 Task: Select the current location as Blue Ridge Parkway, North Carolina, United States . Now zoom - , and verify the location . Hide zoom slider
Action: Key pressed <Key.shift_r>Blue<Key.space><Key.shift_r>Ride<Key.space><Key.shift>Parkway,<Key.space><Key.shift>North<Key.space><Key.shift_r>Carolina,<Key.space><Key.shift>United<Key.space><Key.shift_r>States<Key.enter>
Screenshot: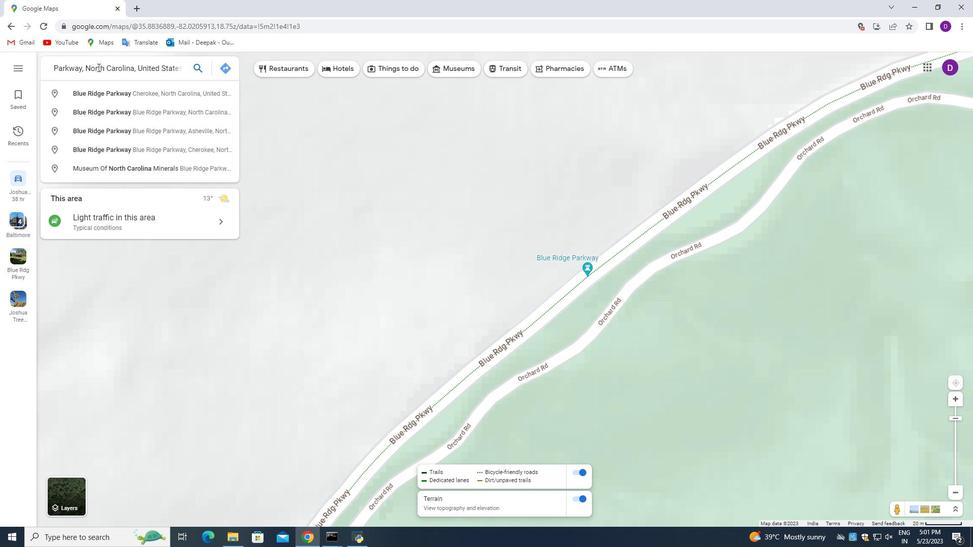 
Action: Mouse moved to (554, 292)
Screenshot: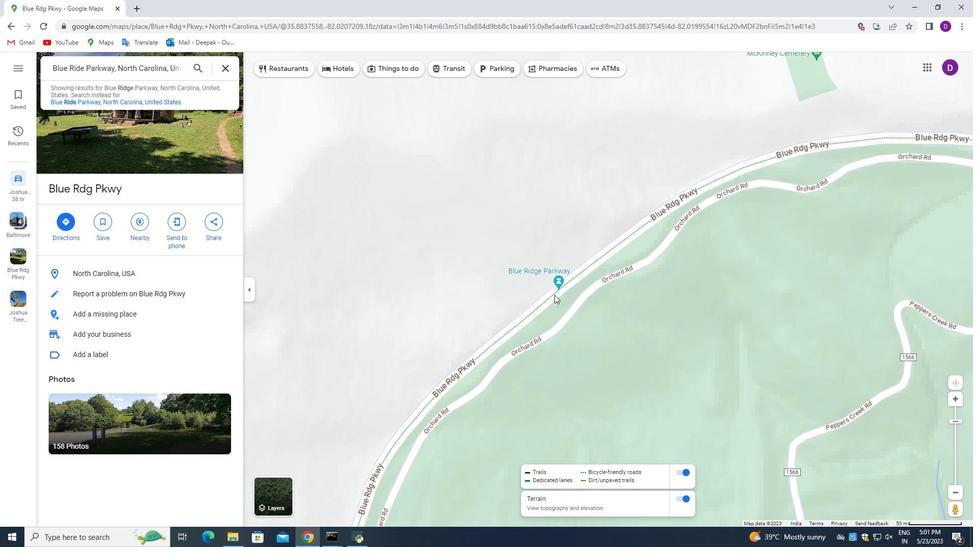 
Action: Mouse scrolled (554, 293) with delta (0, 0)
Screenshot: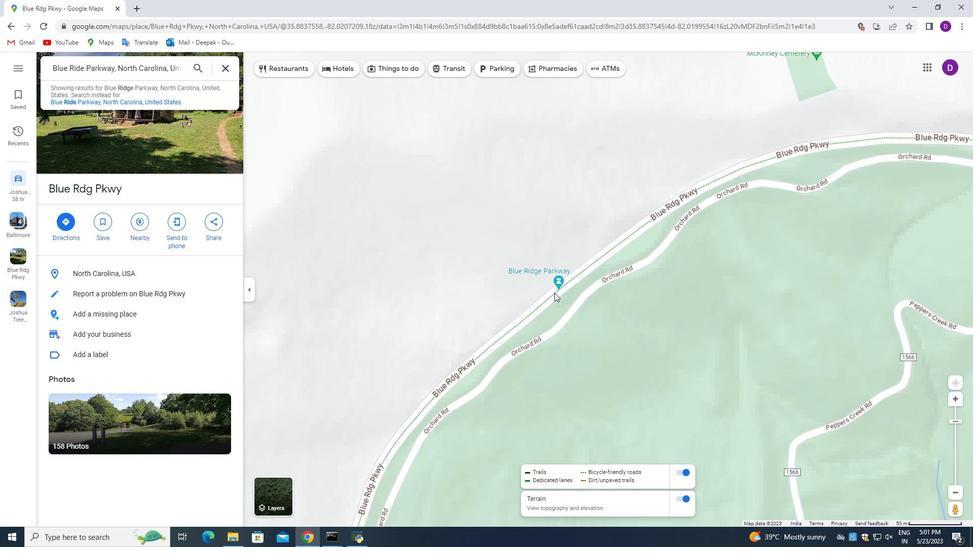 
Action: Mouse scrolled (554, 293) with delta (0, 0)
Screenshot: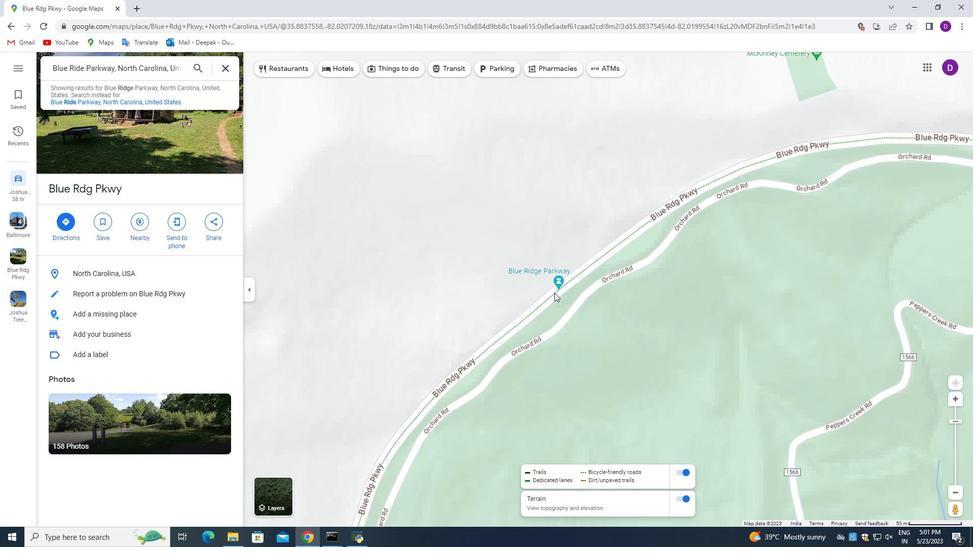 
Action: Mouse moved to (560, 293)
Screenshot: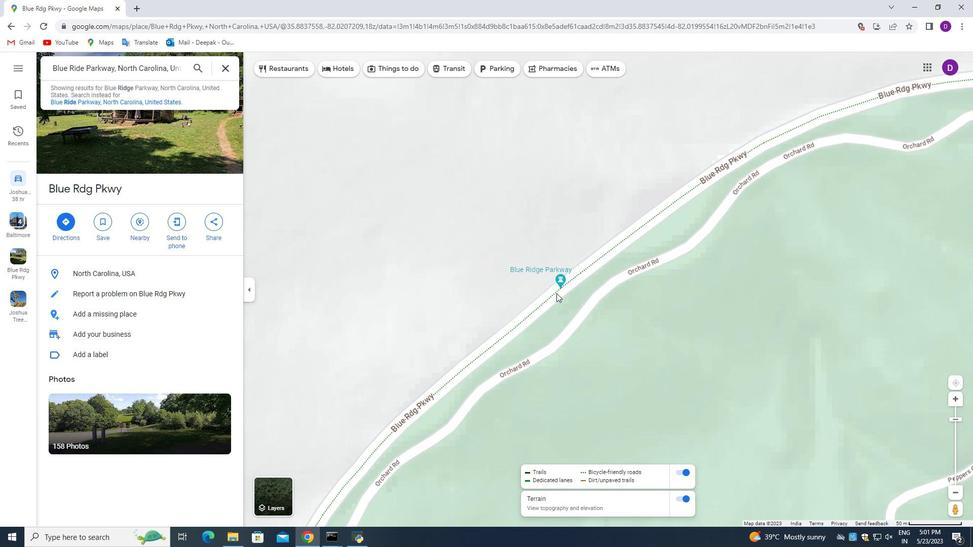 
Action: Mouse scrolled (560, 293) with delta (0, 0)
Screenshot: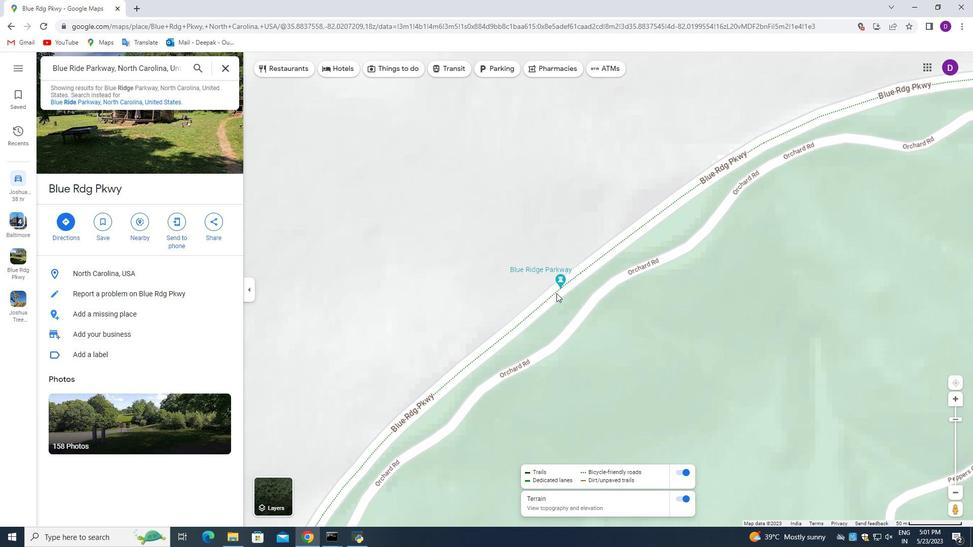 
Action: Mouse scrolled (560, 293) with delta (0, 0)
Screenshot: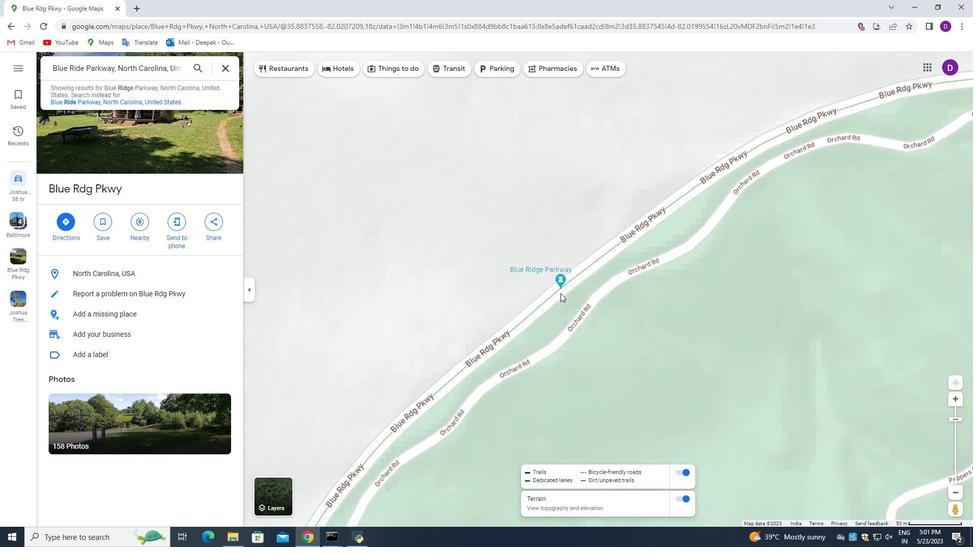
Action: Mouse scrolled (560, 293) with delta (0, 0)
Screenshot: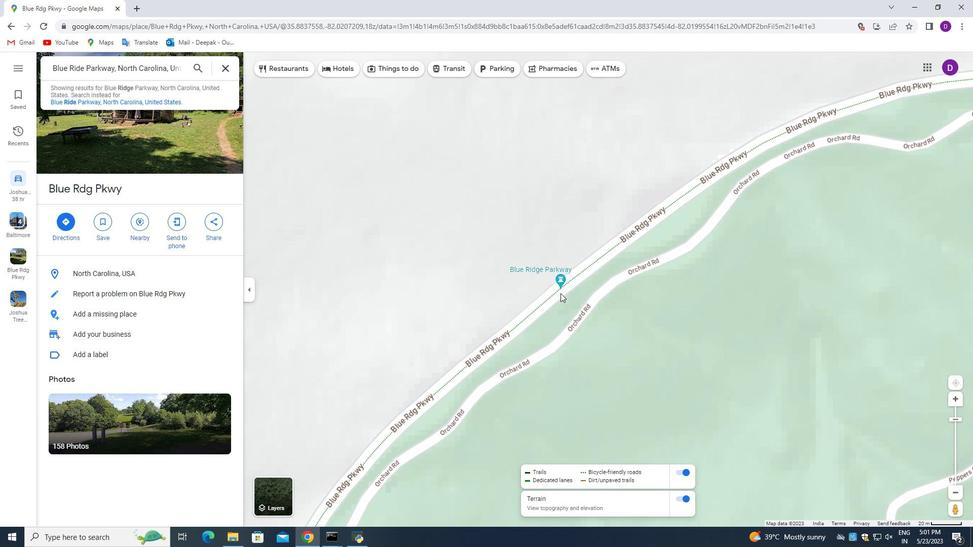 
Action: Mouse moved to (561, 293)
Screenshot: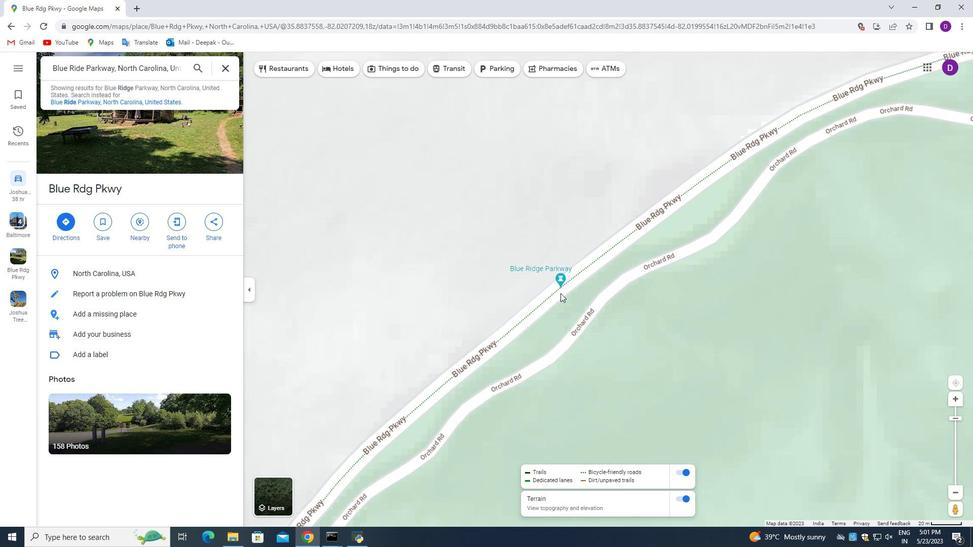 
Action: Mouse scrolled (561, 293) with delta (0, 0)
Screenshot: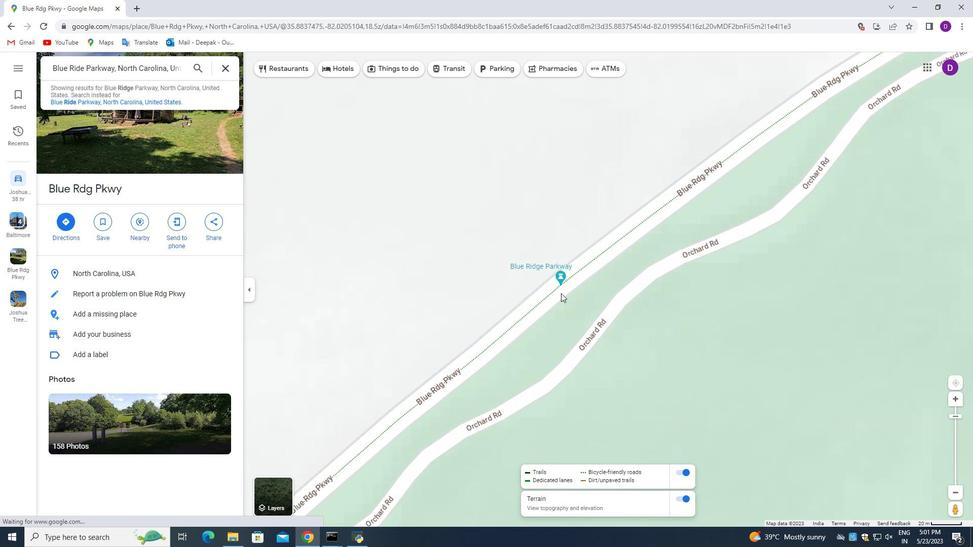 
Action: Mouse scrolled (561, 293) with delta (0, 0)
Screenshot: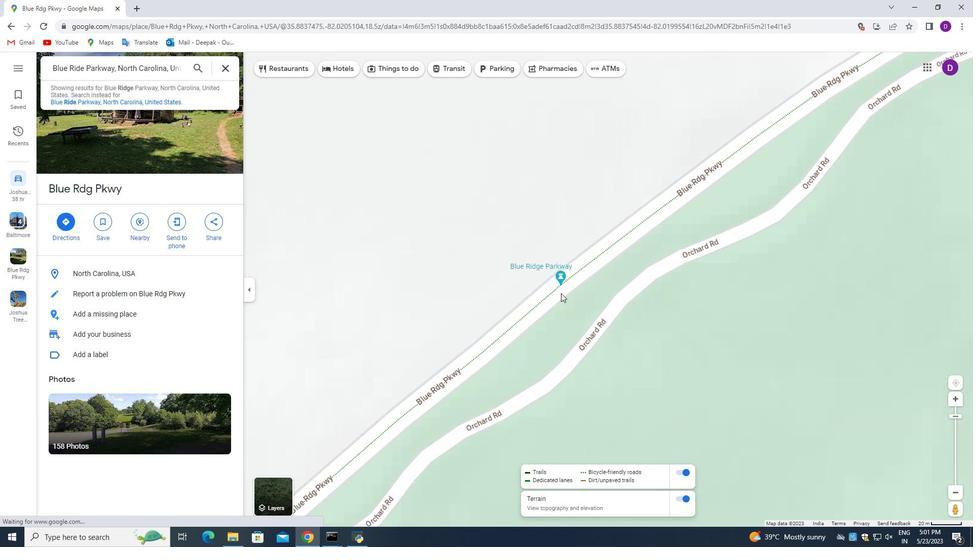 
Action: Mouse scrolled (561, 293) with delta (0, 0)
Screenshot: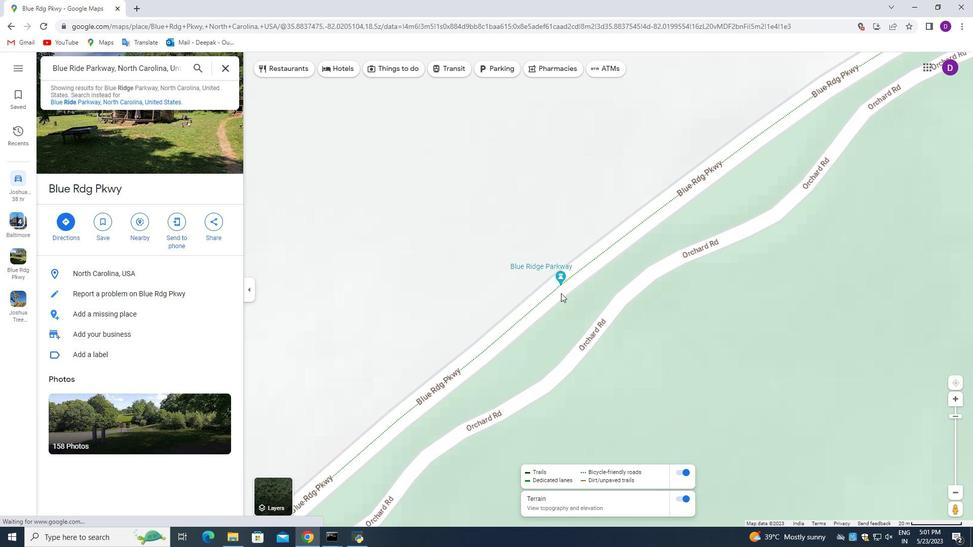 
Action: Mouse scrolled (561, 293) with delta (0, 0)
Screenshot: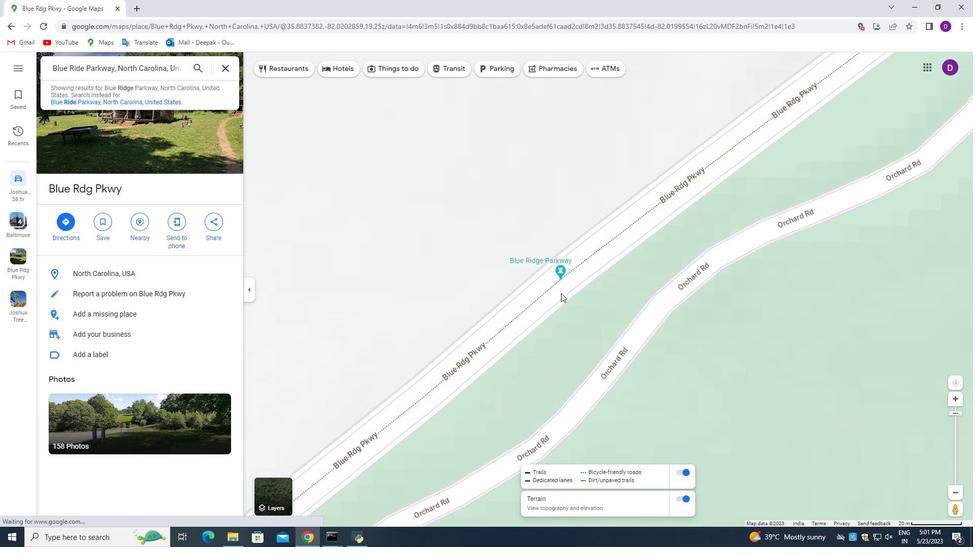 
Action: Mouse scrolled (561, 293) with delta (0, 0)
Screenshot: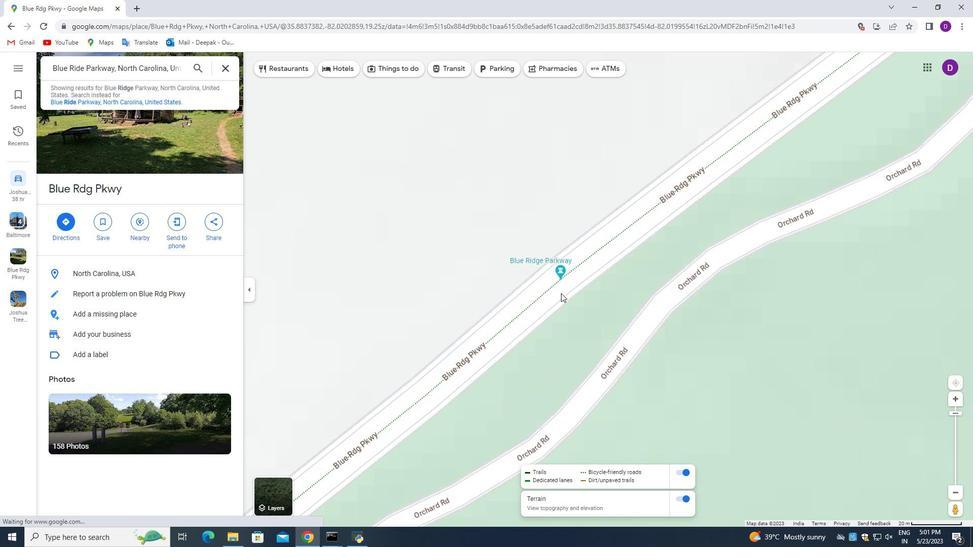 
Action: Mouse moved to (563, 277)
Screenshot: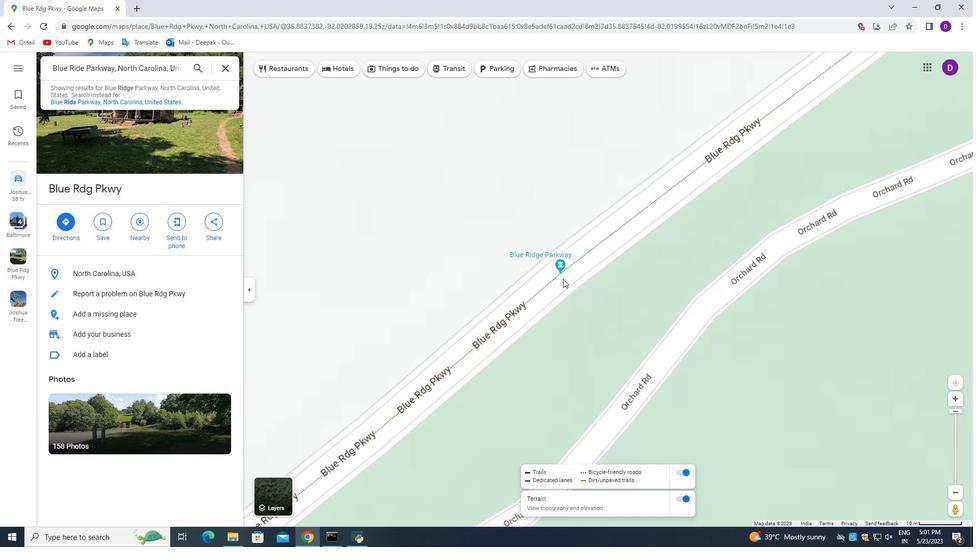 
Action: Mouse scrolled (563, 277) with delta (0, 0)
Screenshot: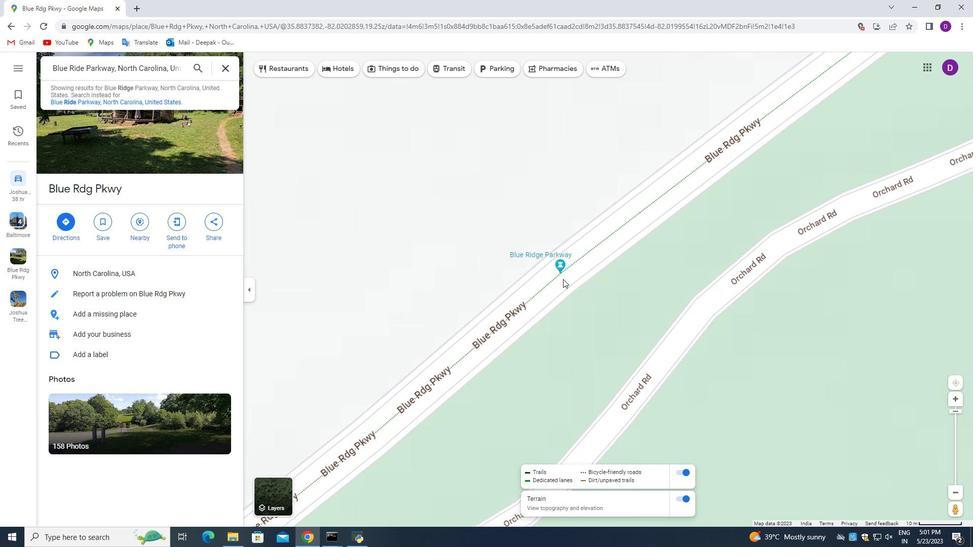
Action: Mouse moved to (563, 276)
Screenshot: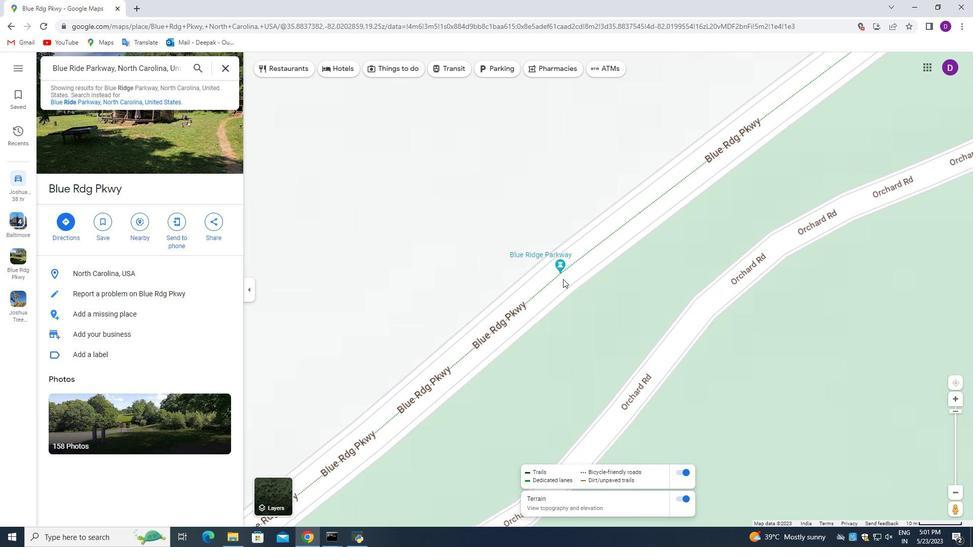 
Action: Mouse scrolled (563, 276) with delta (0, 0)
Screenshot: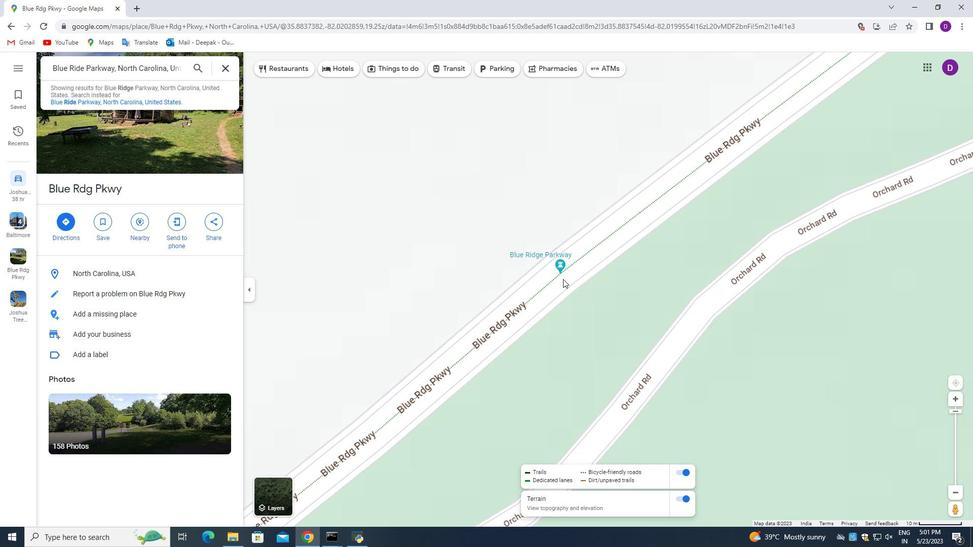 
Action: Mouse scrolled (563, 276) with delta (0, 0)
Screenshot: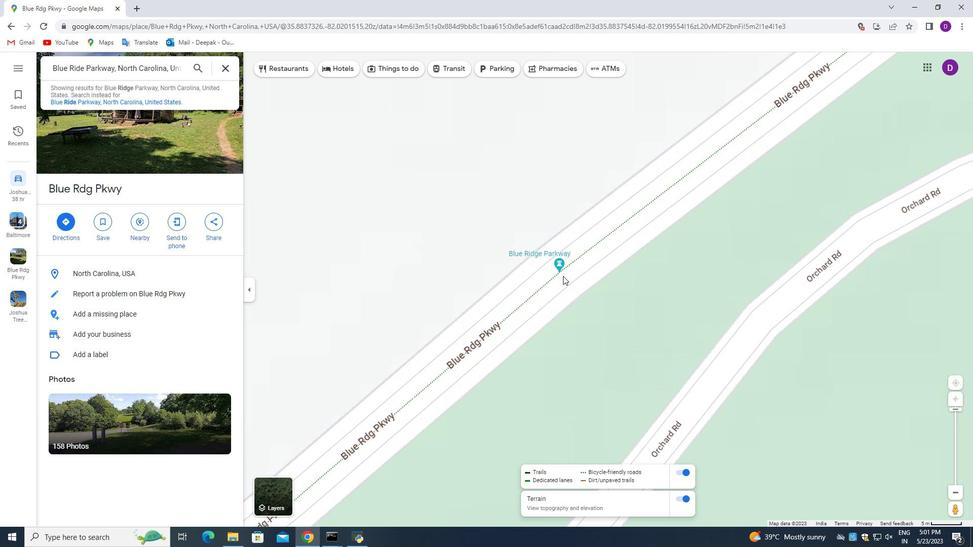 
Action: Mouse scrolled (563, 276) with delta (0, 0)
Screenshot: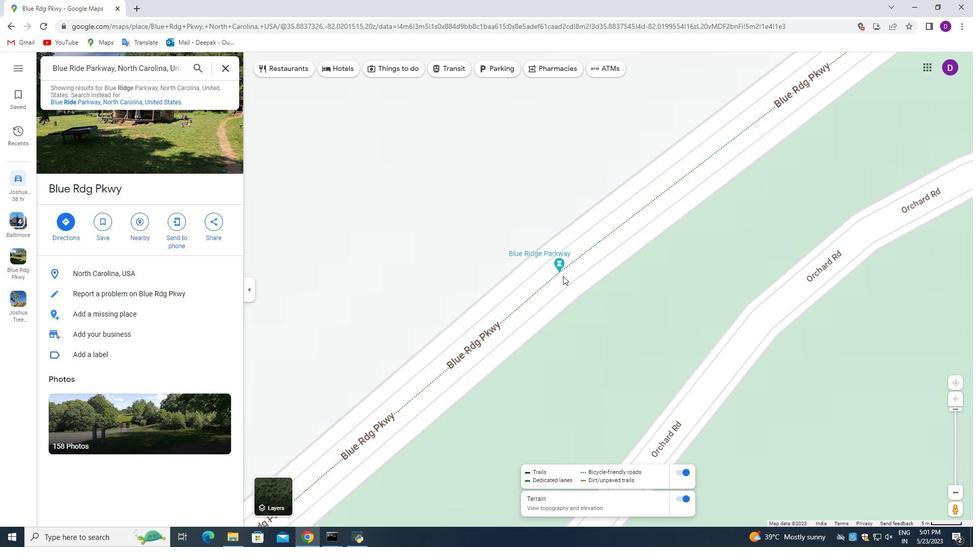 
Action: Mouse scrolled (563, 276) with delta (0, 0)
Screenshot: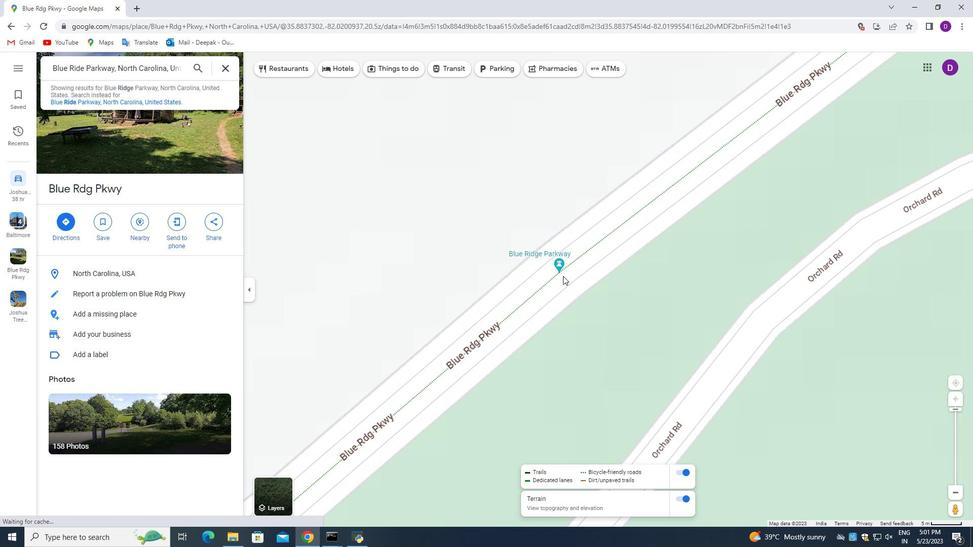 
Action: Mouse scrolled (563, 276) with delta (0, 0)
Screenshot: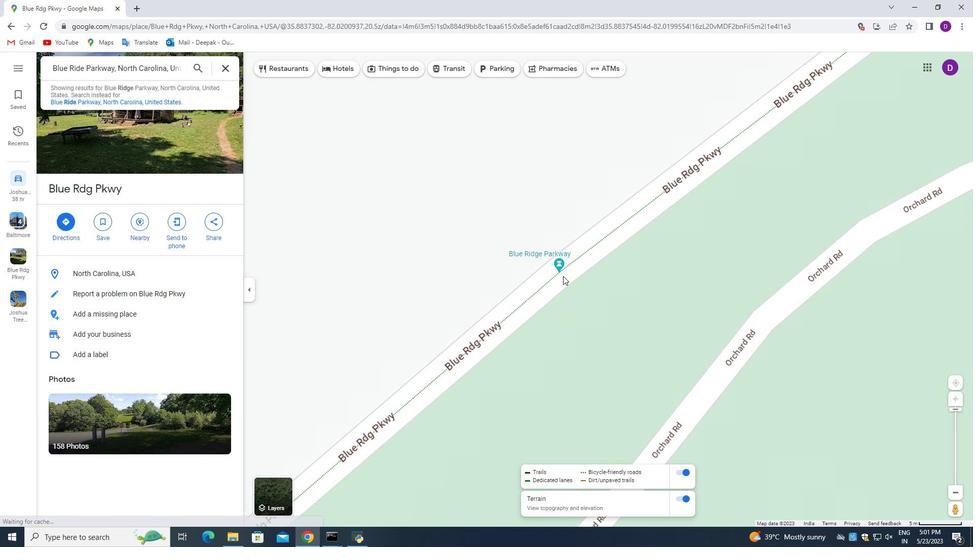 
Action: Mouse scrolled (563, 276) with delta (0, 0)
Screenshot: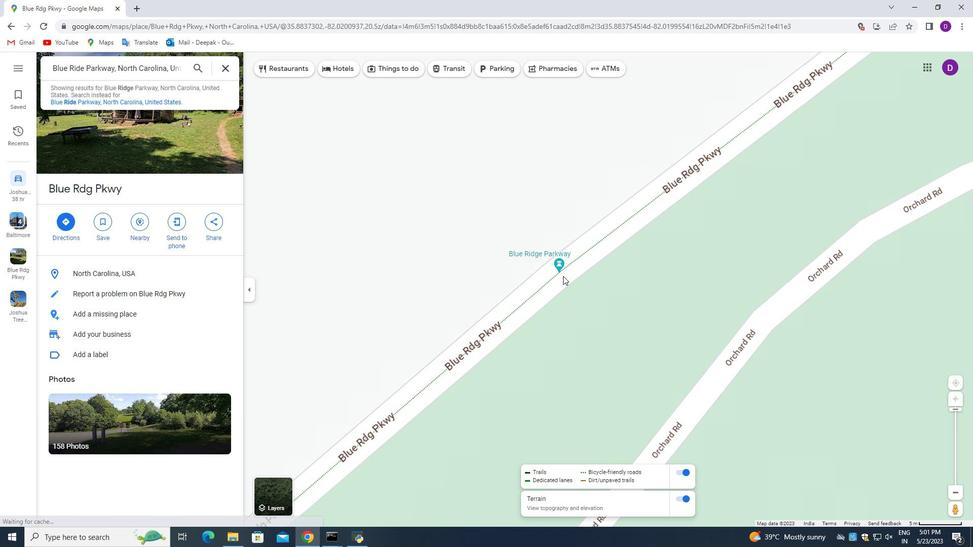 
Action: Mouse scrolled (563, 276) with delta (0, 0)
Screenshot: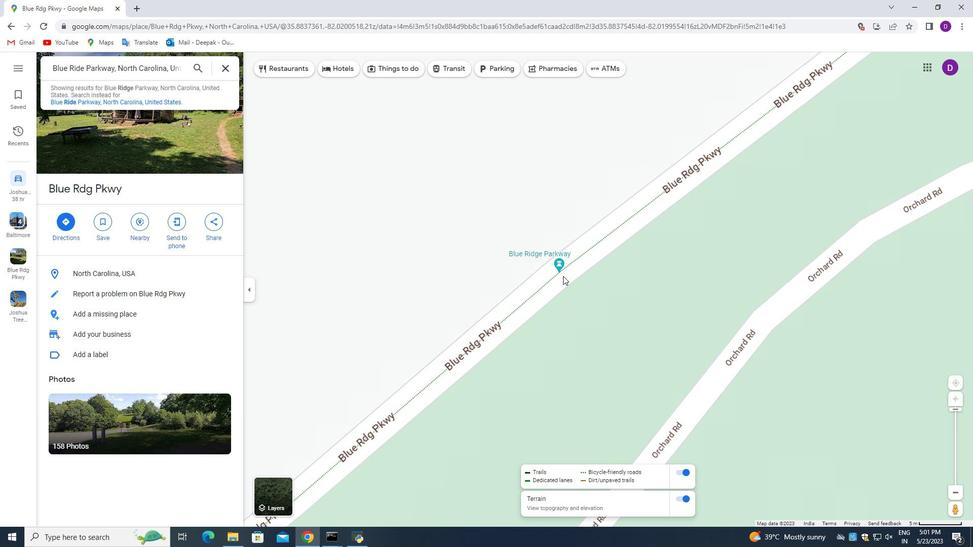 
Action: Mouse scrolled (563, 276) with delta (0, 0)
Screenshot: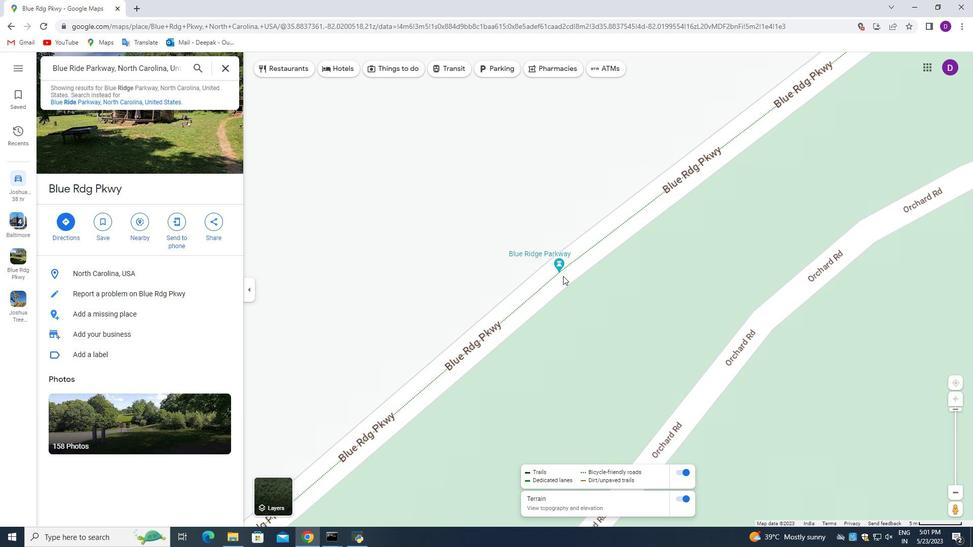 
Action: Mouse scrolled (563, 276) with delta (0, 0)
Screenshot: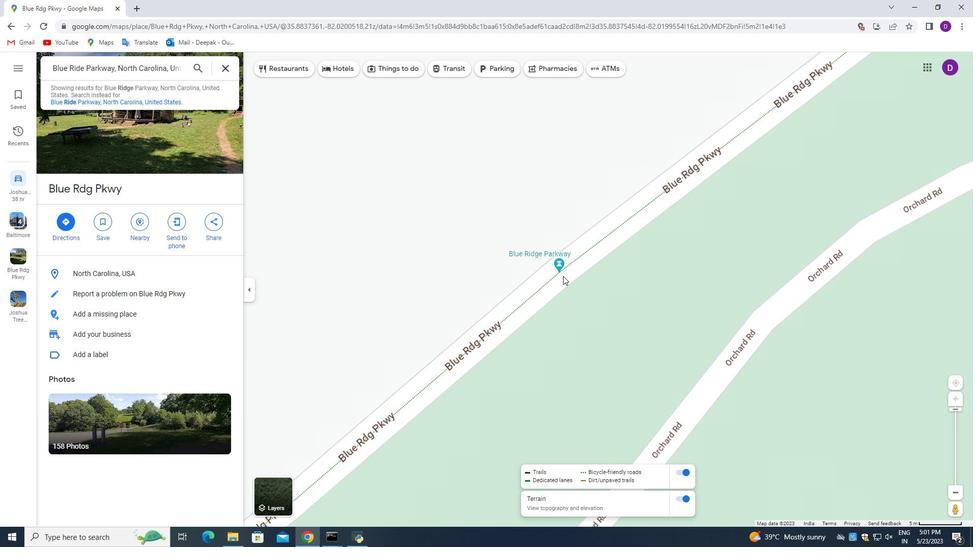 
Action: Mouse scrolled (563, 276) with delta (0, 0)
Screenshot: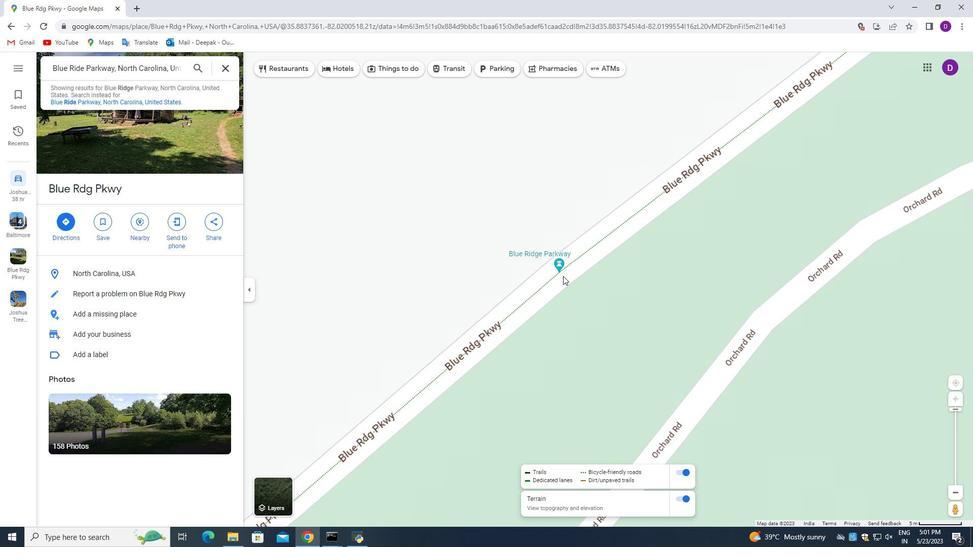 
Action: Mouse scrolled (563, 276) with delta (0, 0)
Screenshot: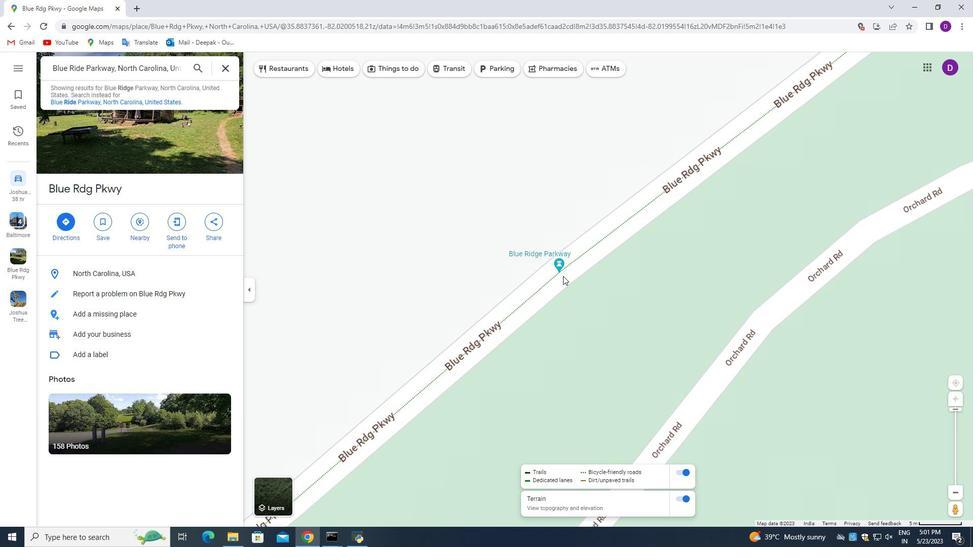
Action: Mouse moved to (563, 269)
Screenshot: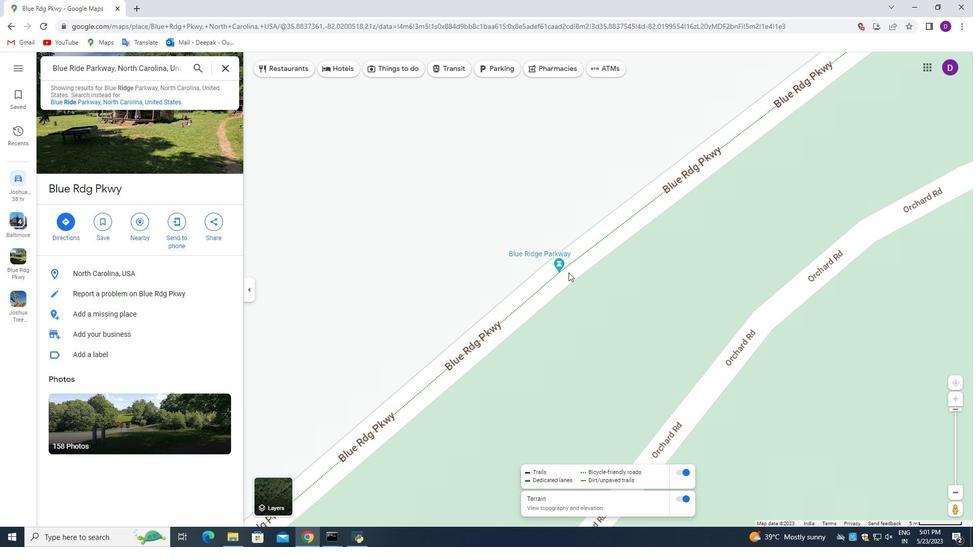 
Action: Mouse scrolled (563, 269) with delta (0, 0)
Screenshot: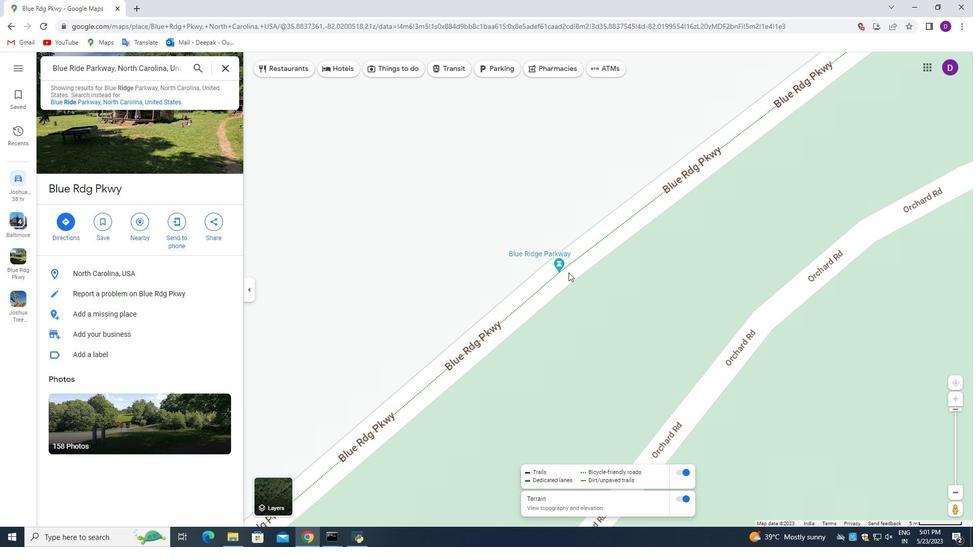 
Action: Mouse scrolled (563, 269) with delta (0, 0)
Screenshot: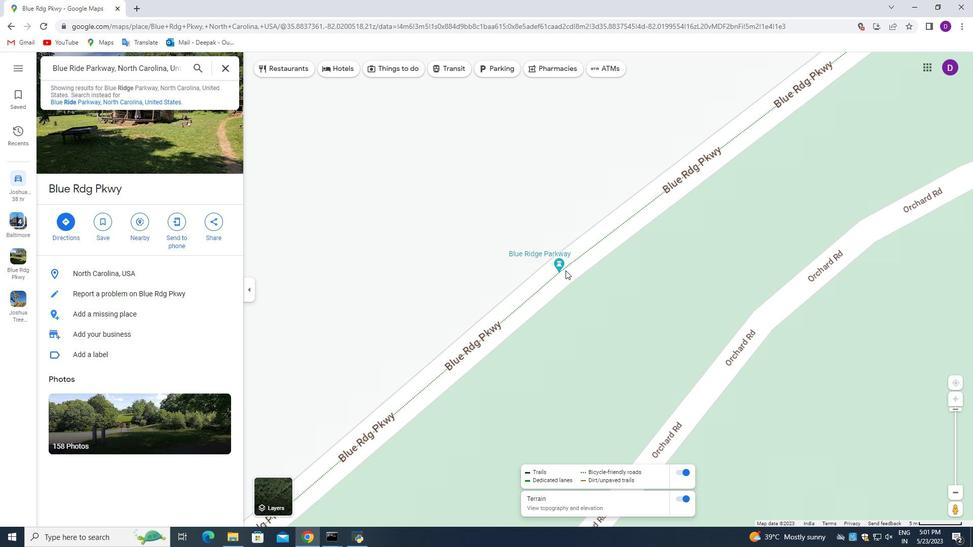 
Action: Mouse scrolled (563, 269) with delta (0, 0)
Screenshot: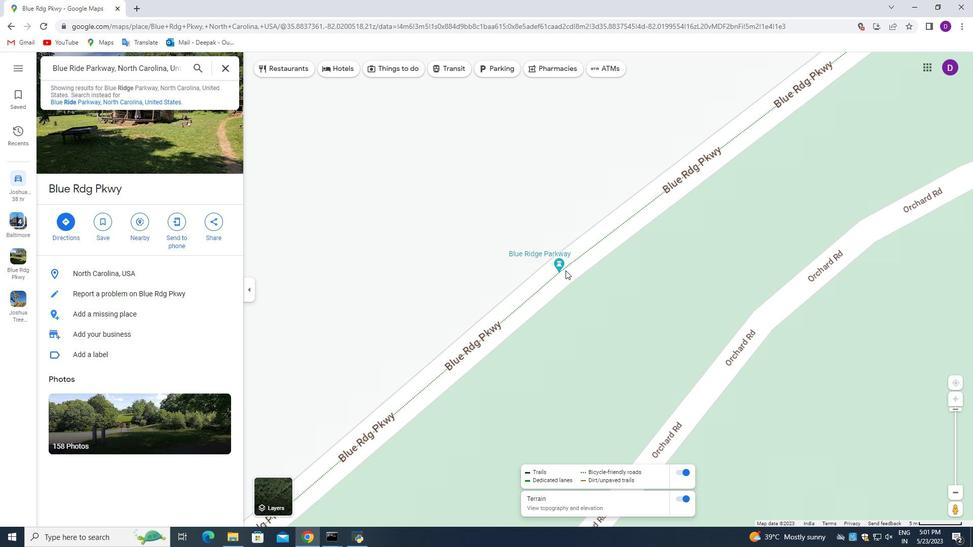 
Action: Mouse scrolled (563, 269) with delta (0, 0)
Screenshot: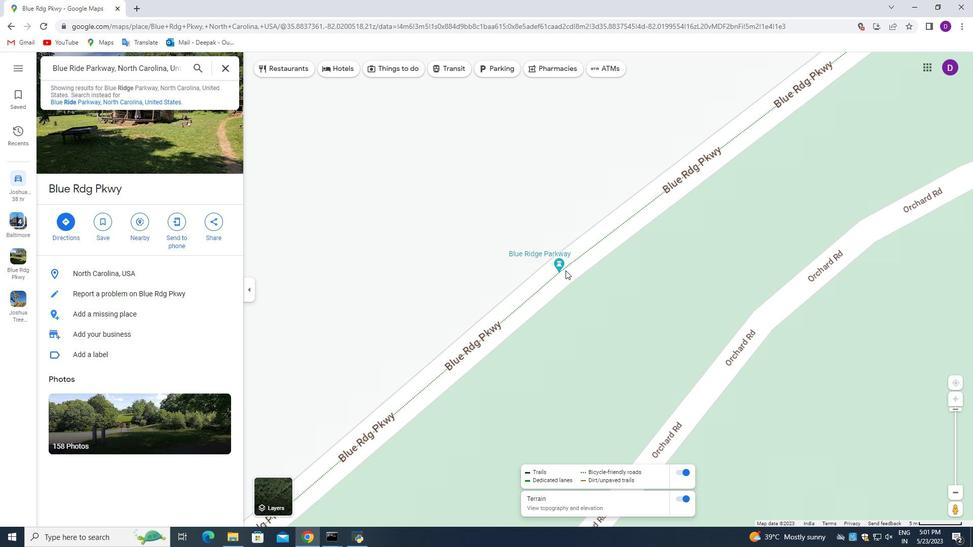 
Action: Mouse scrolled (563, 269) with delta (0, 0)
Screenshot: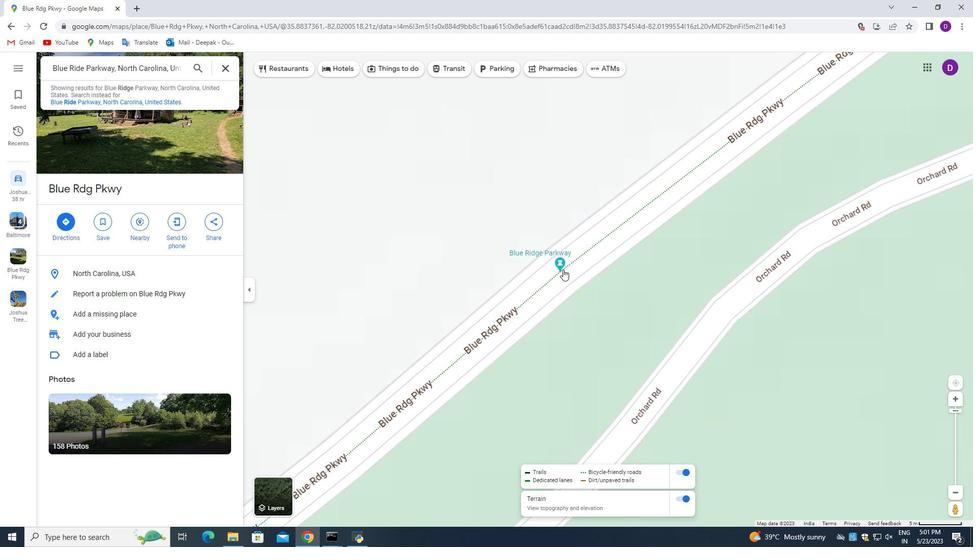 
Action: Mouse scrolled (563, 269) with delta (0, 0)
Screenshot: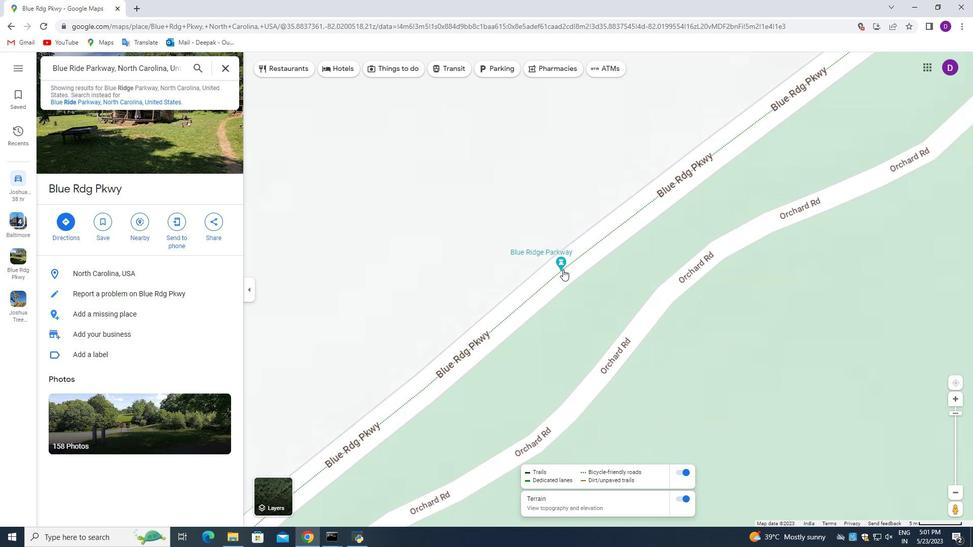 
Action: Mouse scrolled (563, 269) with delta (0, 0)
Screenshot: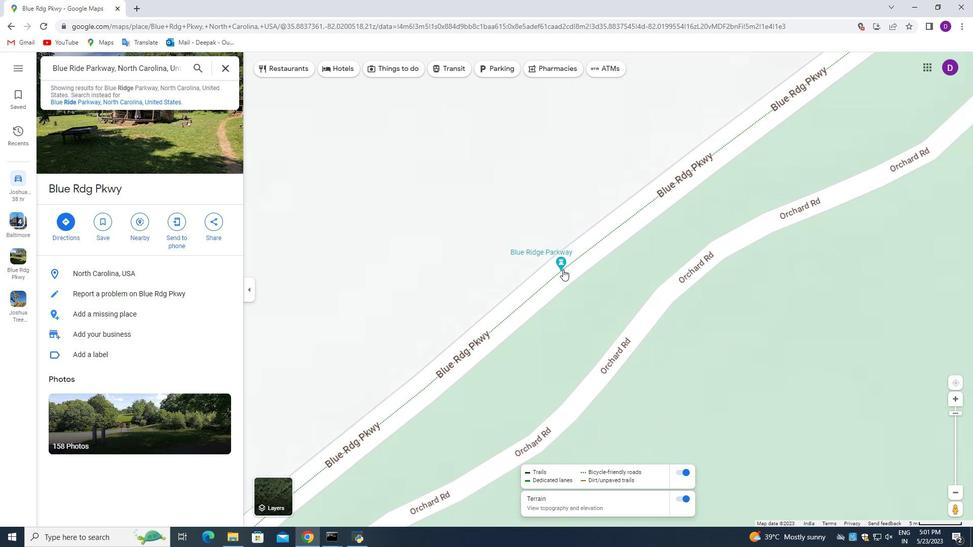 
Action: Mouse scrolled (563, 269) with delta (0, 0)
Screenshot: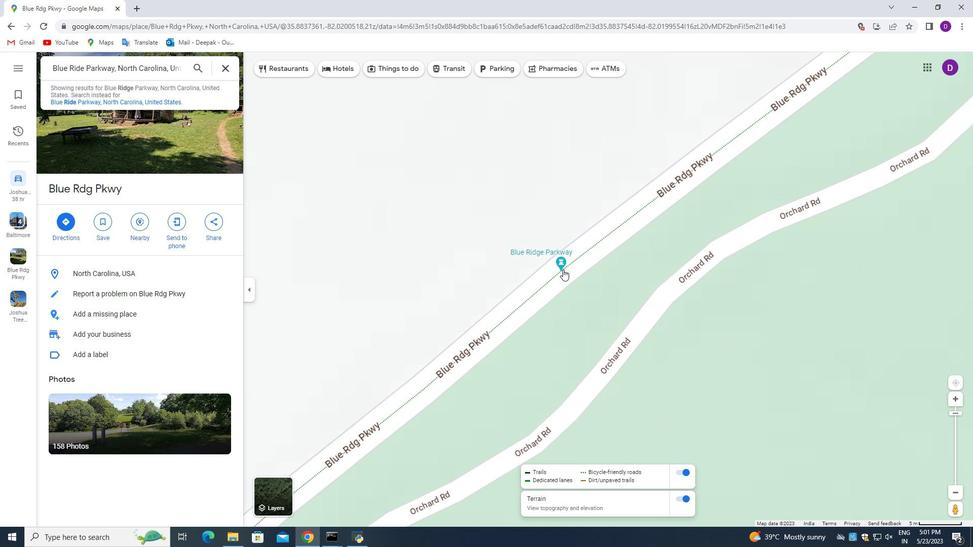 
Action: Mouse scrolled (563, 269) with delta (0, 0)
Screenshot: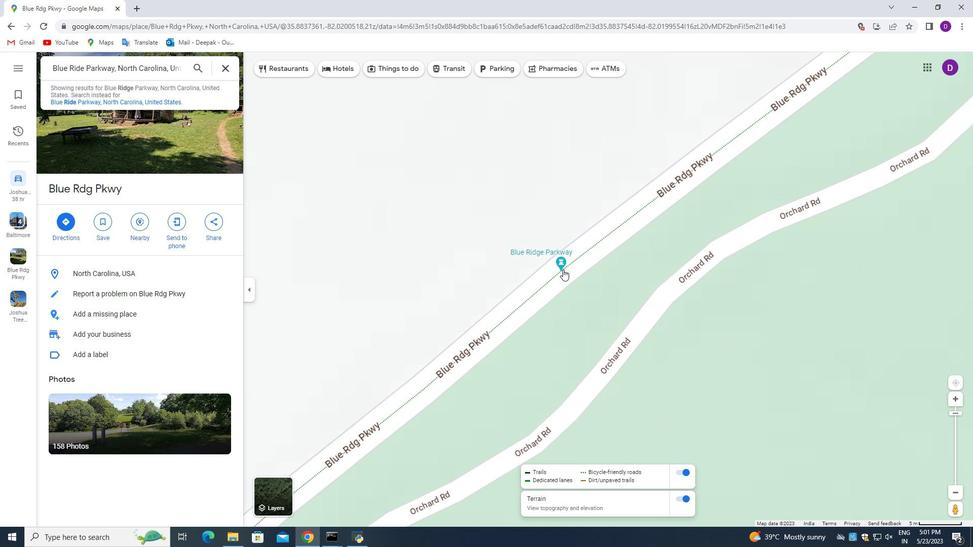 
Action: Mouse scrolled (563, 269) with delta (0, 0)
Screenshot: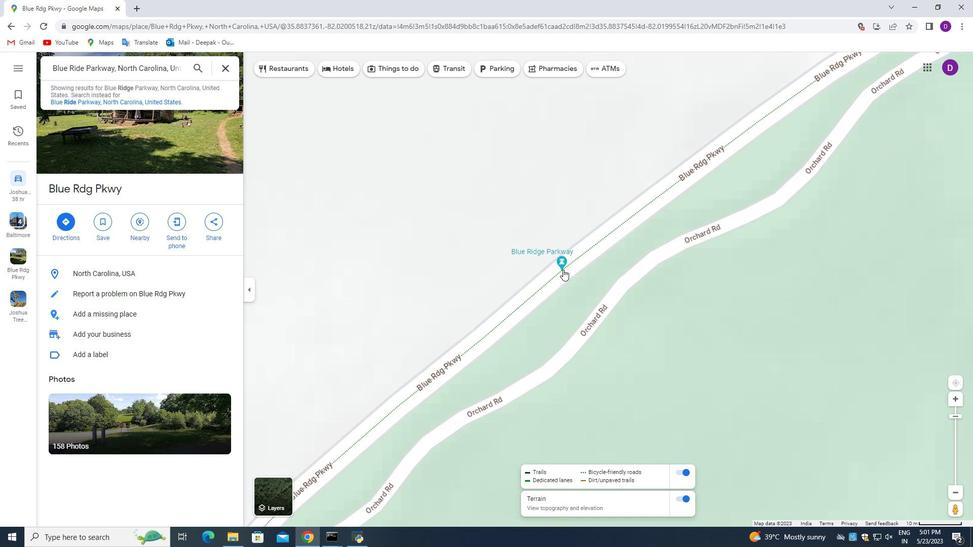 
Action: Mouse scrolled (563, 269) with delta (0, 0)
Screenshot: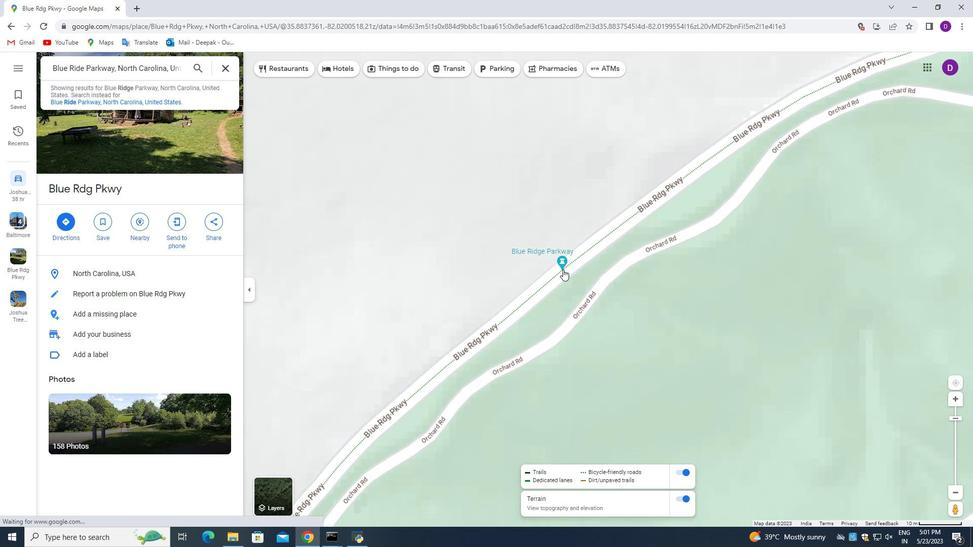 
Action: Mouse scrolled (563, 269) with delta (0, 0)
Screenshot: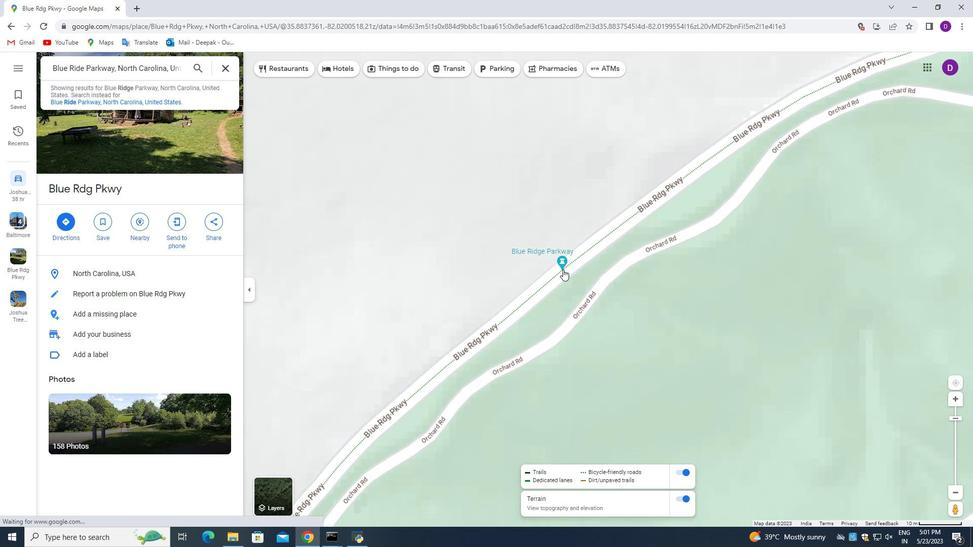 
Action: Mouse scrolled (563, 269) with delta (0, 0)
Screenshot: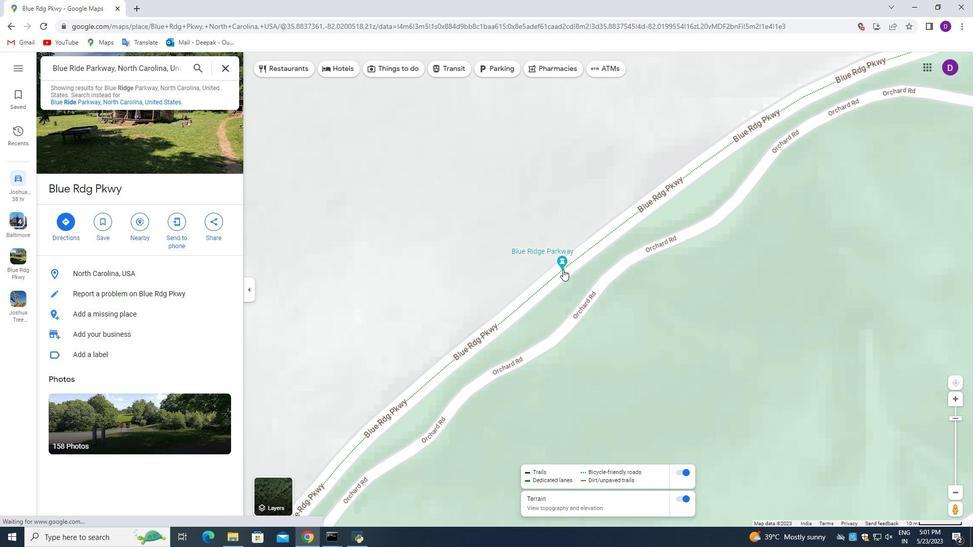 
Action: Mouse moved to (929, 407)
Screenshot: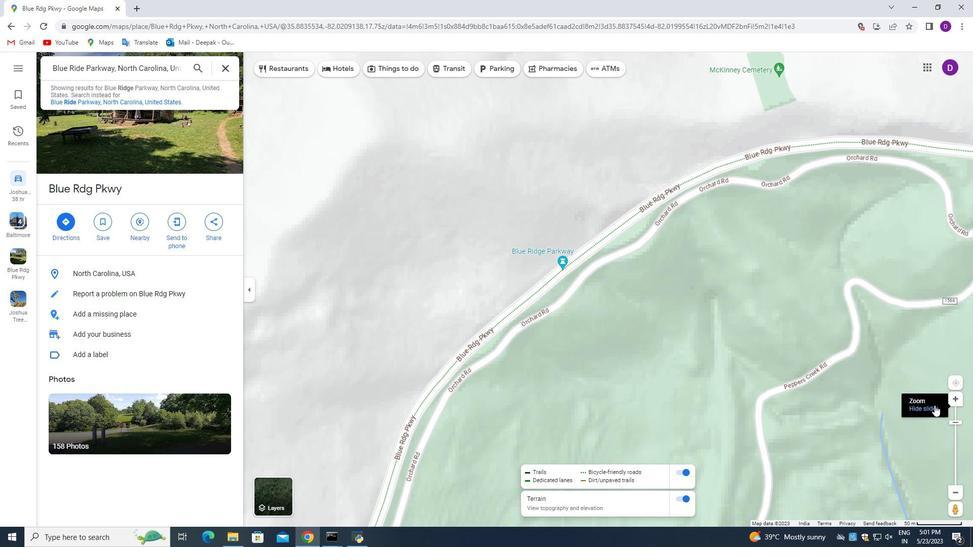 
Action: Mouse pressed left at (929, 407)
Screenshot: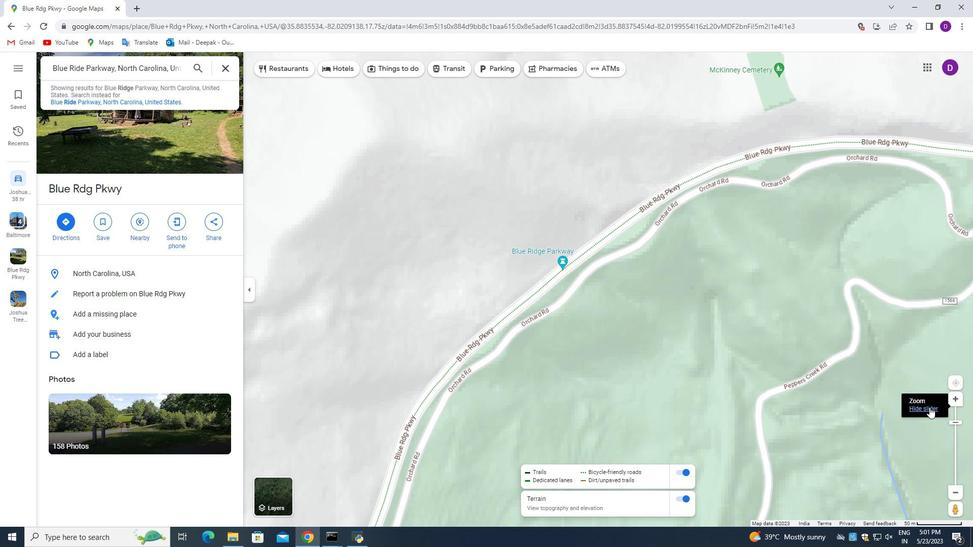 
Action: Mouse moved to (566, 271)
Screenshot: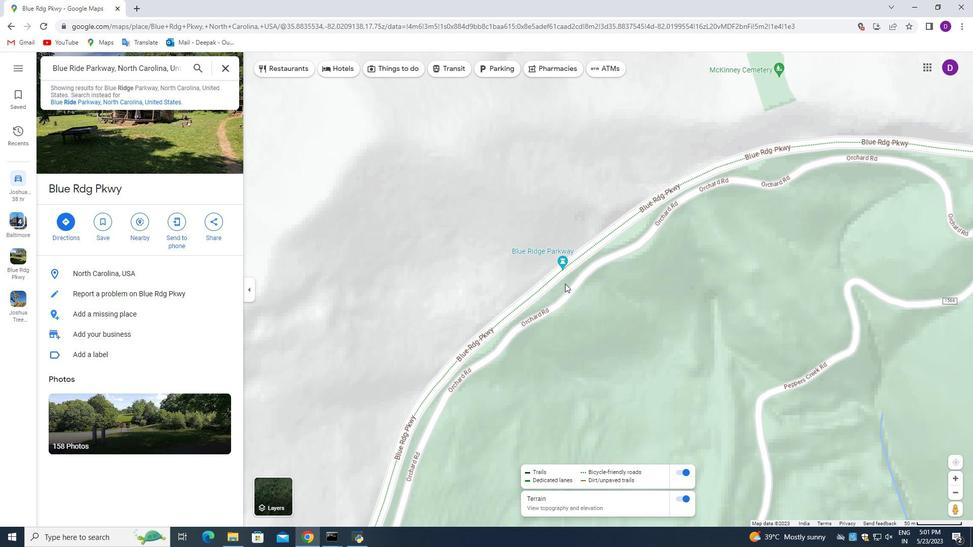 
Action: Mouse scrolled (566, 270) with delta (0, 0)
Screenshot: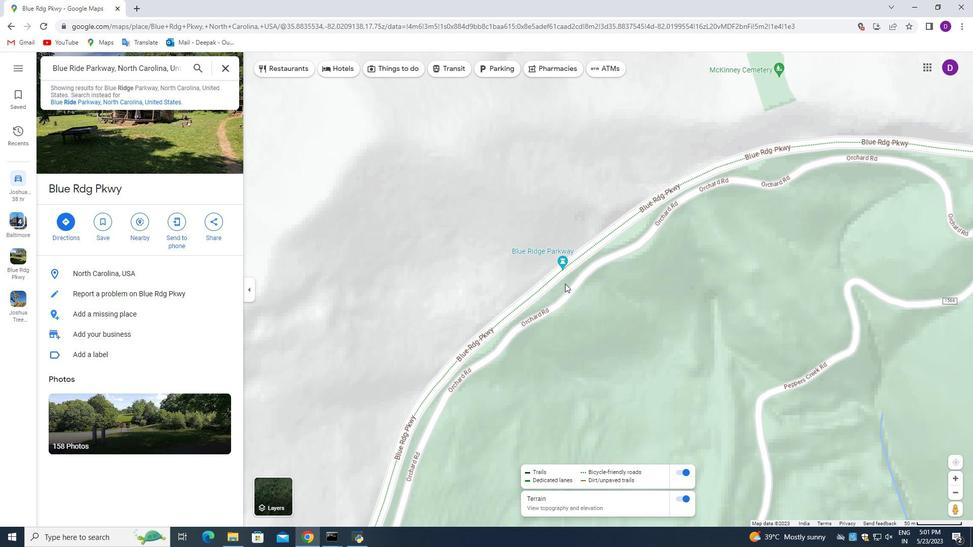 
Action: Mouse scrolled (566, 270) with delta (0, 0)
Screenshot: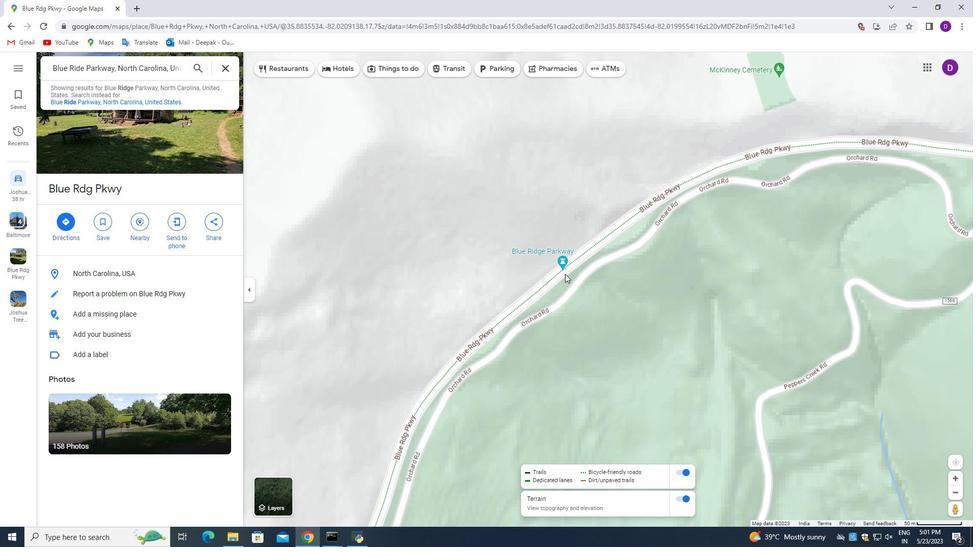 
Action: Mouse scrolled (566, 270) with delta (0, 0)
Screenshot: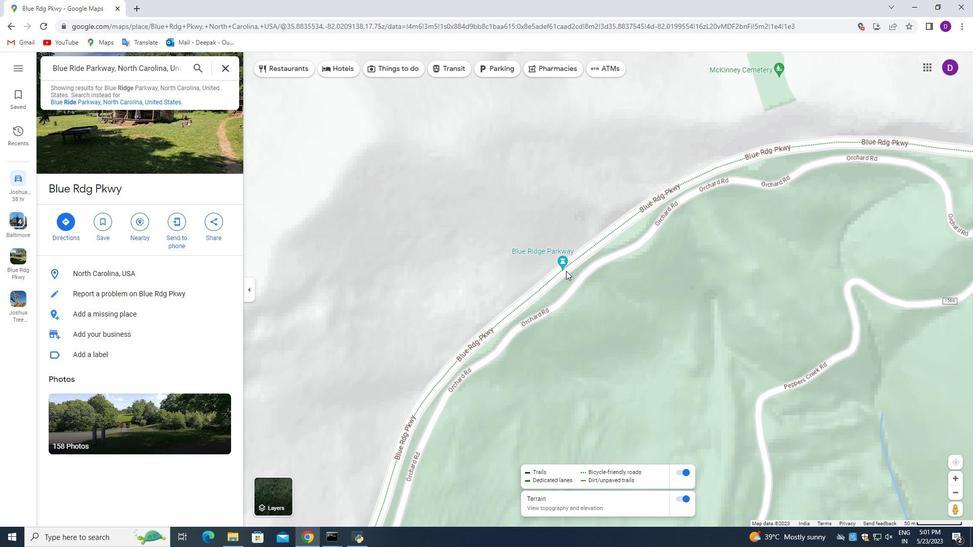 
Action: Mouse moved to (566, 270)
Screenshot: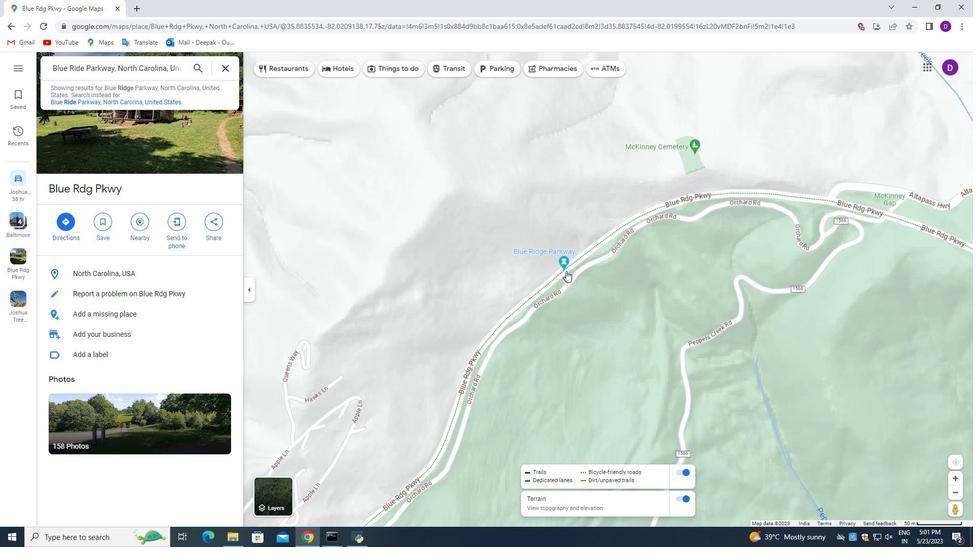 
Action: Mouse scrolled (566, 271) with delta (0, 0)
Screenshot: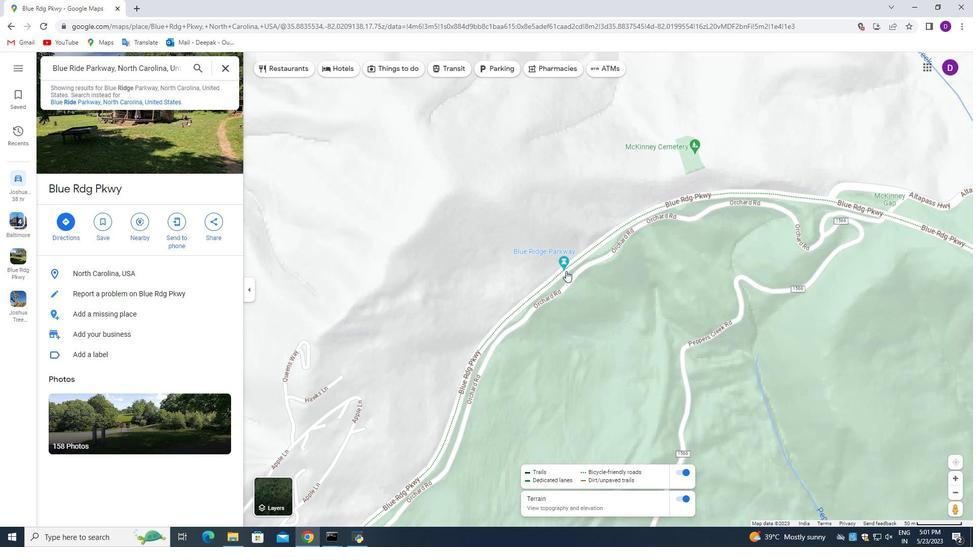 
Action: Mouse scrolled (566, 271) with delta (0, 0)
Screenshot: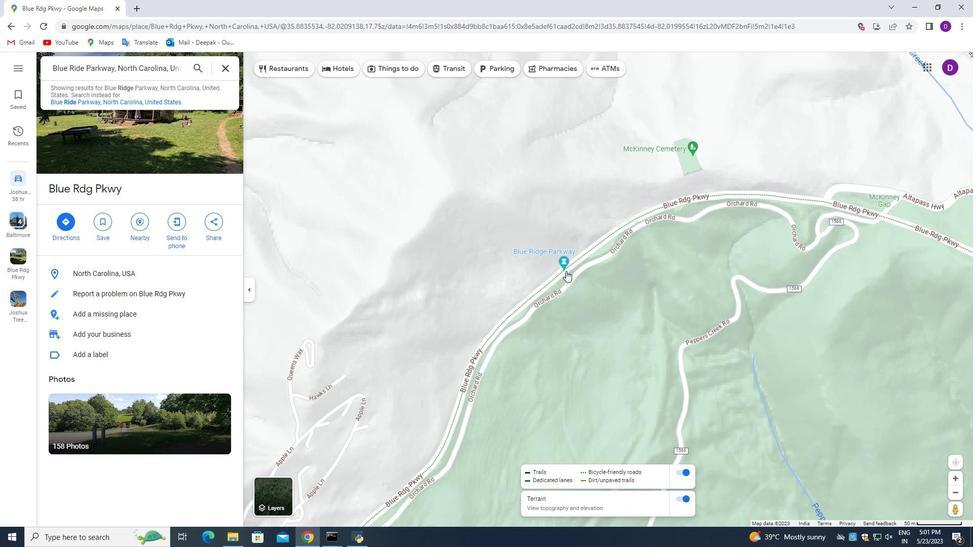 
Action: Mouse scrolled (566, 271) with delta (0, 0)
Screenshot: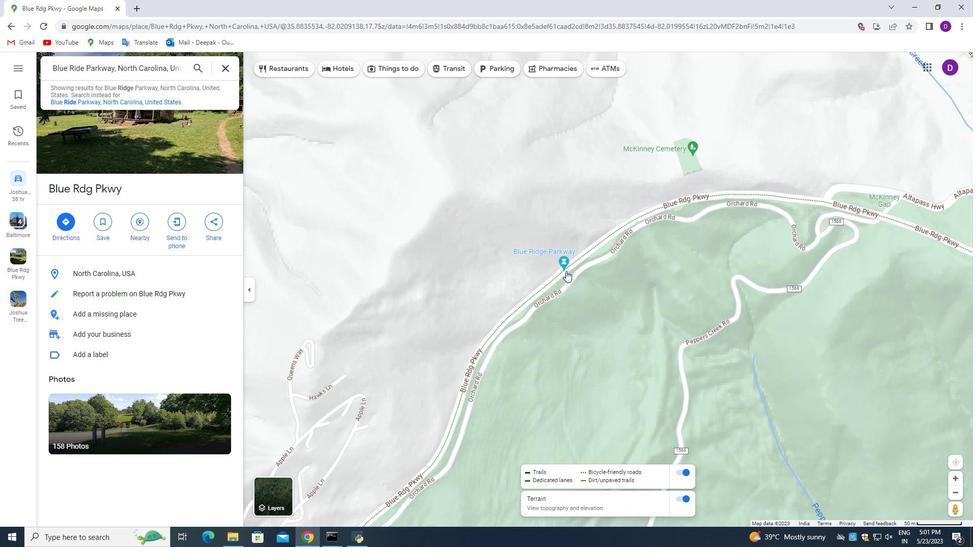 
Action: Mouse moved to (566, 293)
Screenshot: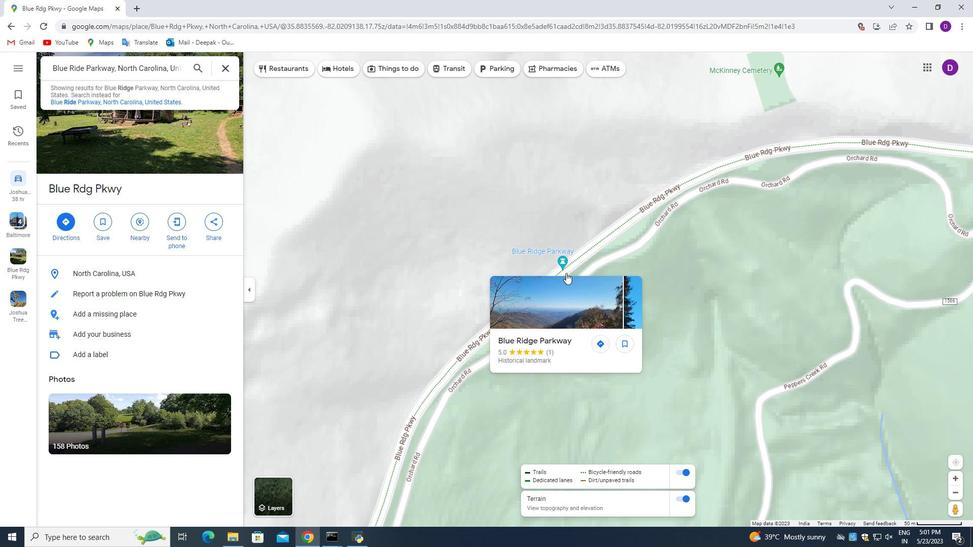 
Action: Mouse pressed left at (566, 293)
Screenshot: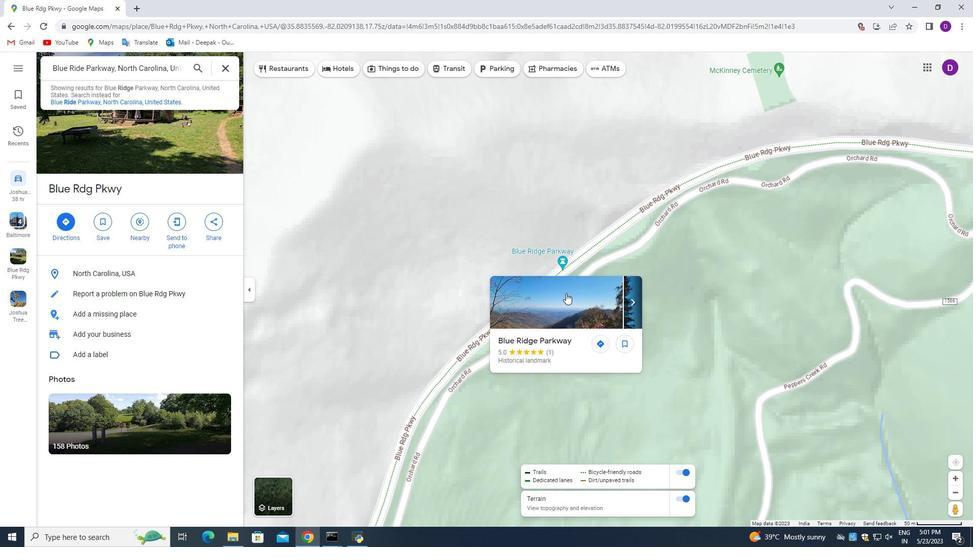 
Action: Mouse moved to (118, 102)
Screenshot: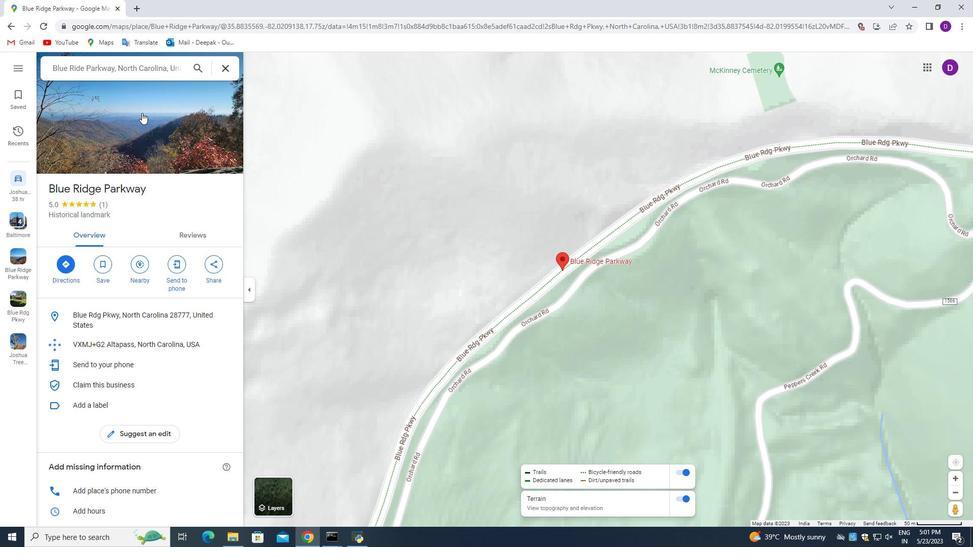 
Action: Mouse pressed left at (118, 102)
Screenshot: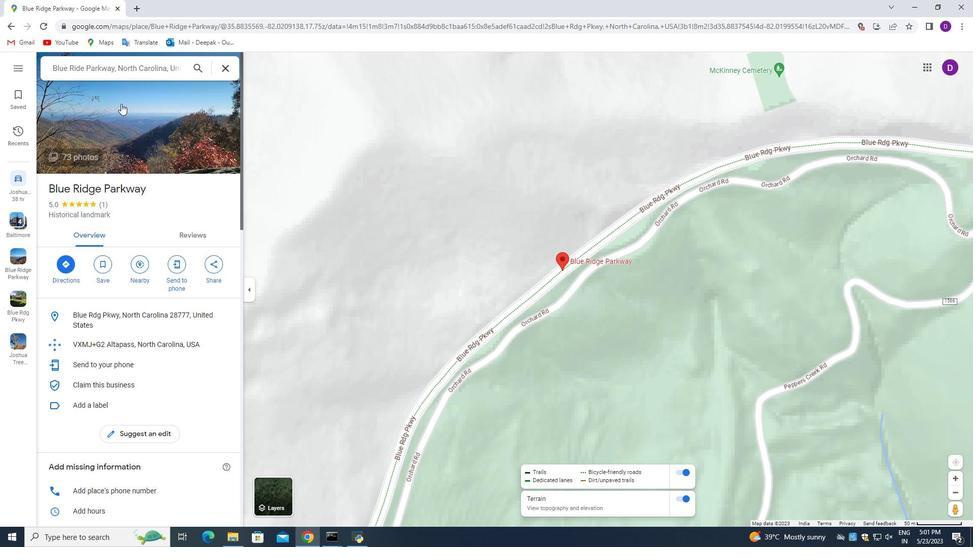 
Action: Mouse moved to (620, 453)
Screenshot: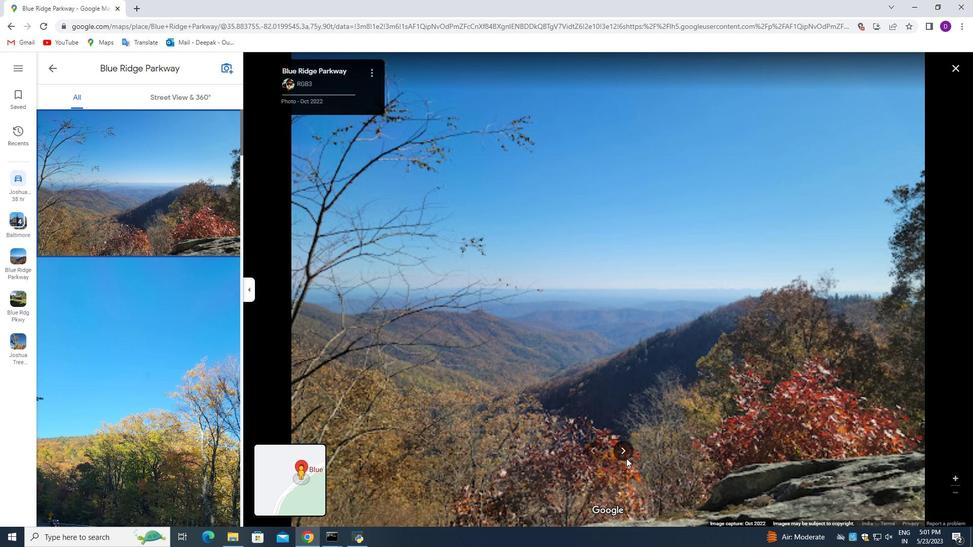 
Action: Mouse pressed left at (620, 453)
Screenshot: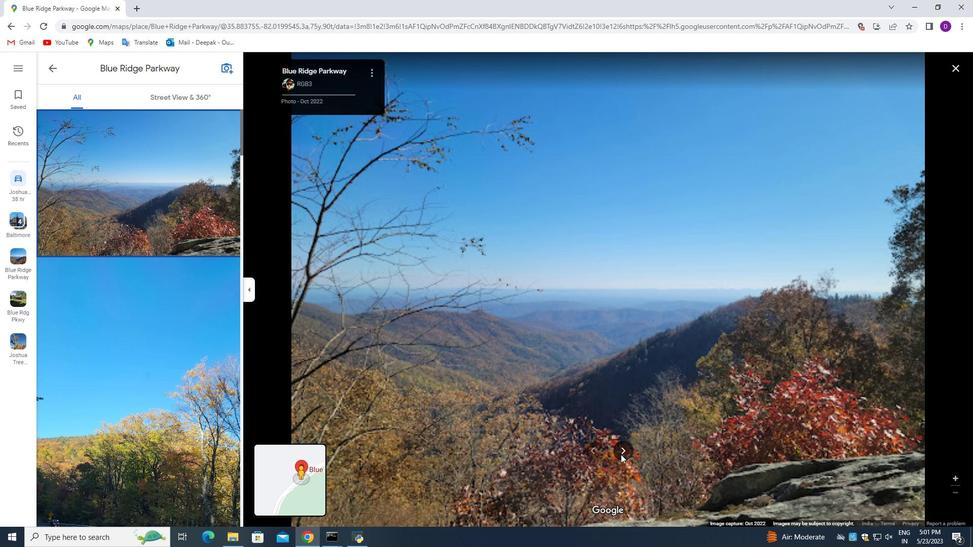 
Action: Key pressed <Key.right><Key.right><Key.right><Key.right><Key.right><Key.right><Key.right><Key.left><Key.right><Key.right><Key.right><Key.right><Key.right><Key.right><Key.right><Key.right><Key.right><Key.right><Key.right><Key.right><Key.right><Key.right><Key.right><Key.right><Key.right><Key.right><Key.right><Key.right><Key.right><Key.right><Key.right><Key.right><Key.right><Key.right><Key.right><Key.right><Key.right><Key.right><Key.right><Key.right><Key.right><Key.right><Key.right><Key.right><Key.right><Key.right>
Screenshot: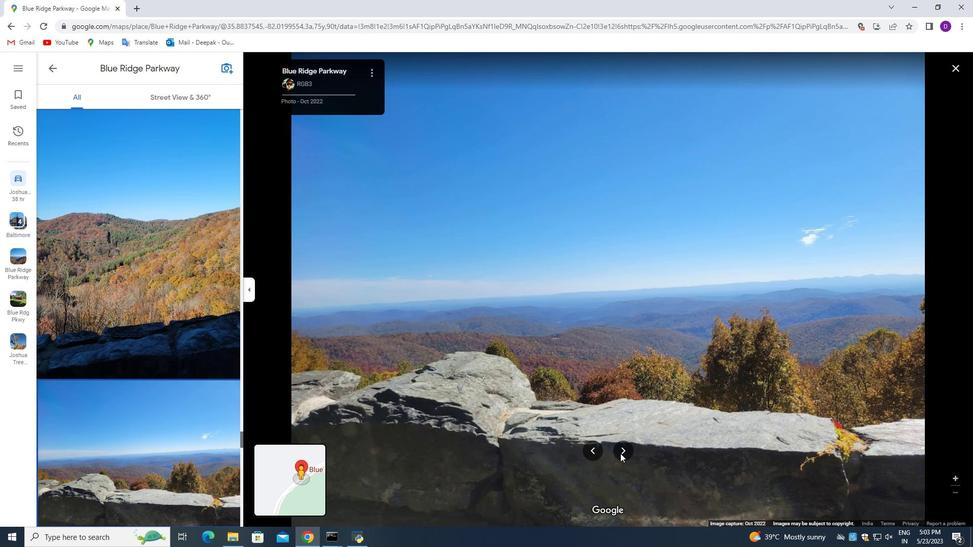 
Action: Mouse moved to (51, 68)
Screenshot: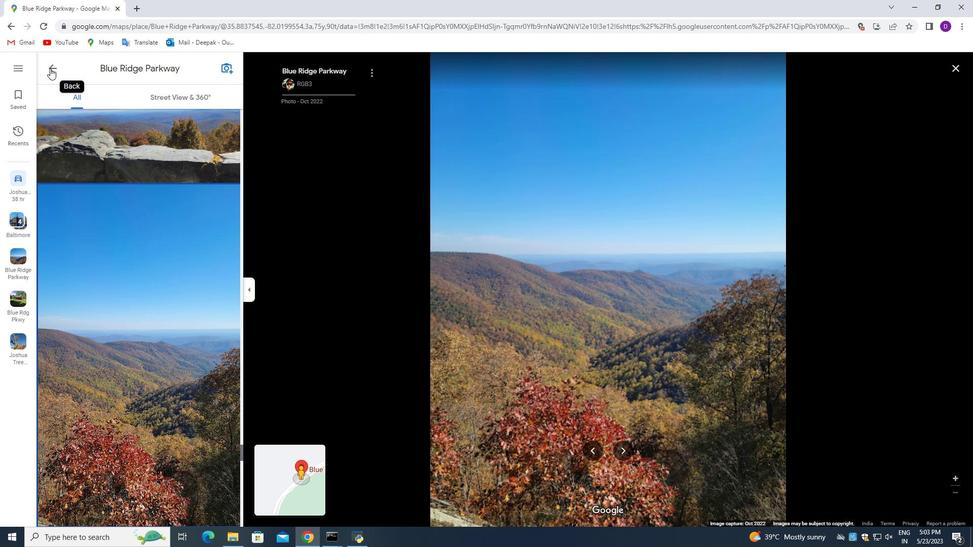 
Action: Mouse pressed left at (51, 68)
Screenshot: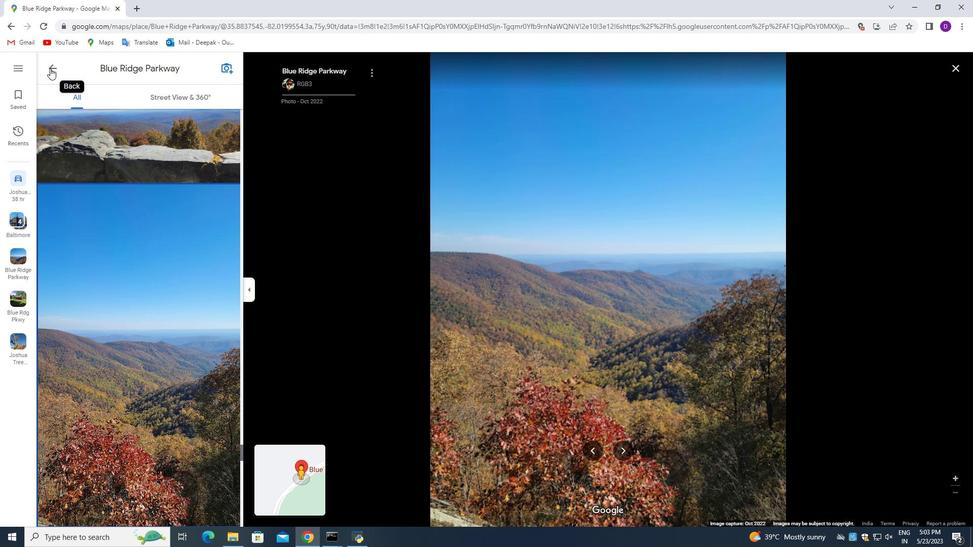 
Action: Mouse moved to (545, 294)
Screenshot: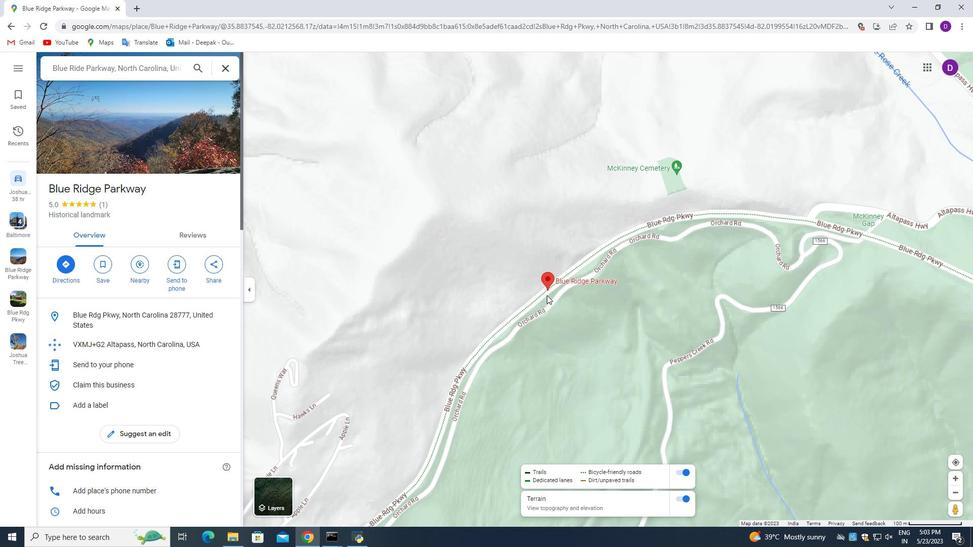 
Action: Mouse scrolled (545, 293) with delta (0, 0)
Screenshot: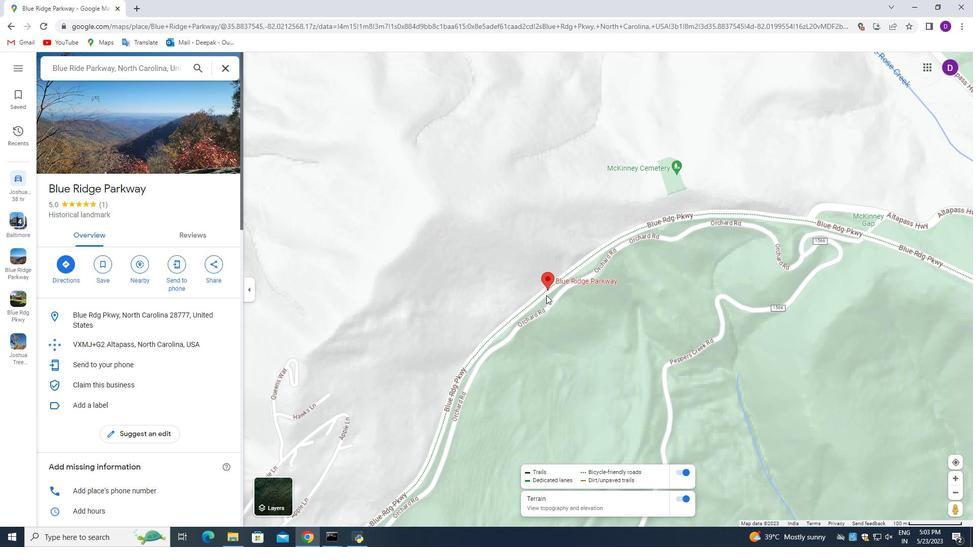 
Action: Mouse moved to (545, 294)
Screenshot: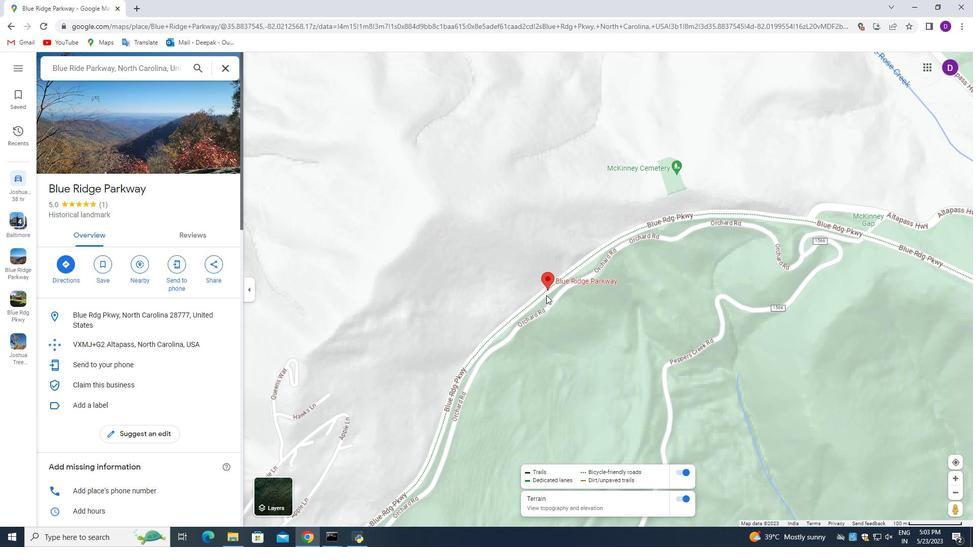 
Action: Mouse scrolled (545, 293) with delta (0, 0)
Screenshot: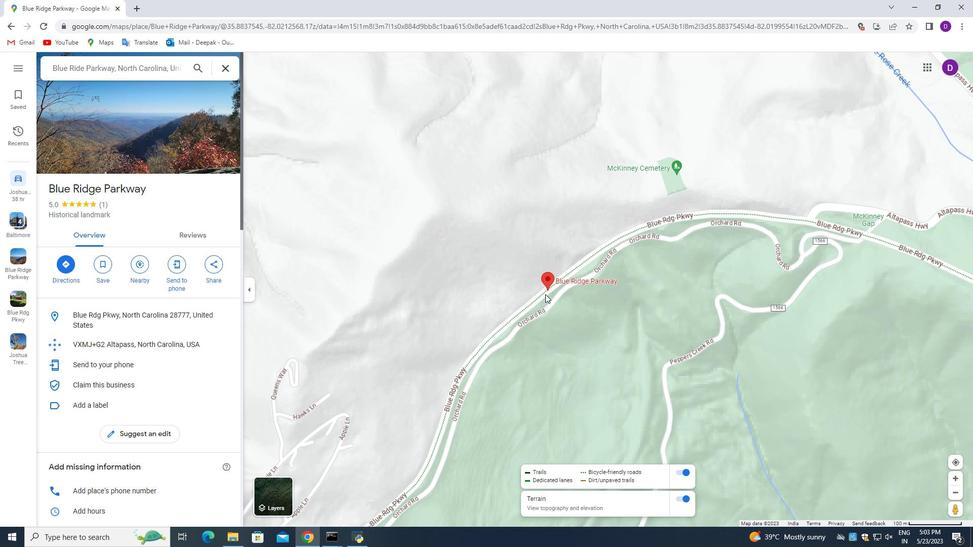 
Action: Mouse scrolled (545, 293) with delta (0, 0)
Screenshot: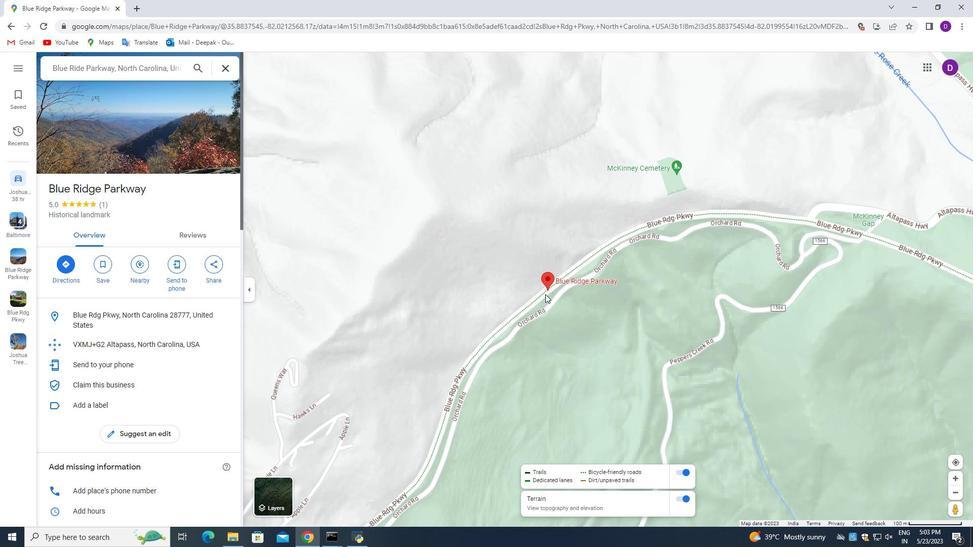 
Action: Mouse moved to (546, 291)
Screenshot: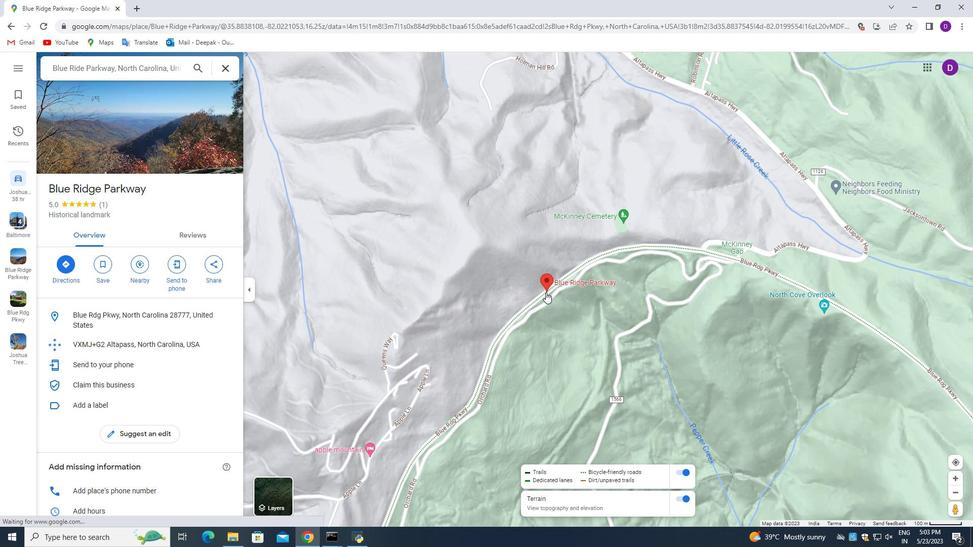 
Action: Mouse scrolled (546, 291) with delta (0, 0)
Screenshot: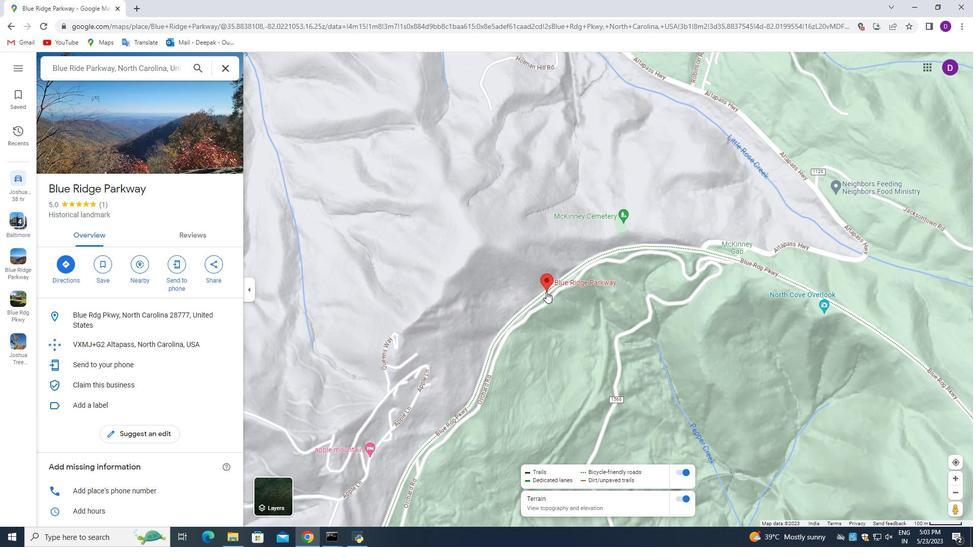 
Action: Mouse scrolled (546, 291) with delta (0, 0)
Screenshot: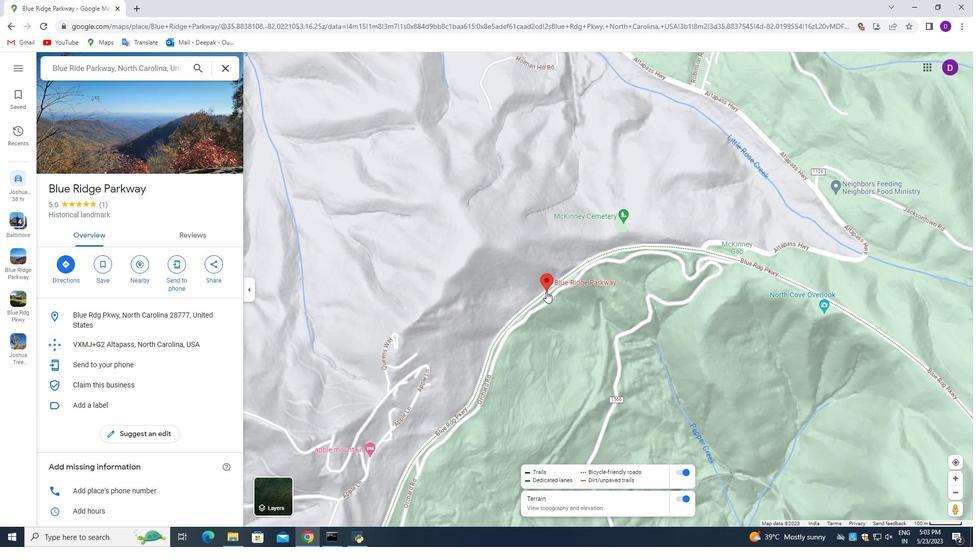 
Action: Mouse scrolled (546, 291) with delta (0, 0)
Screenshot: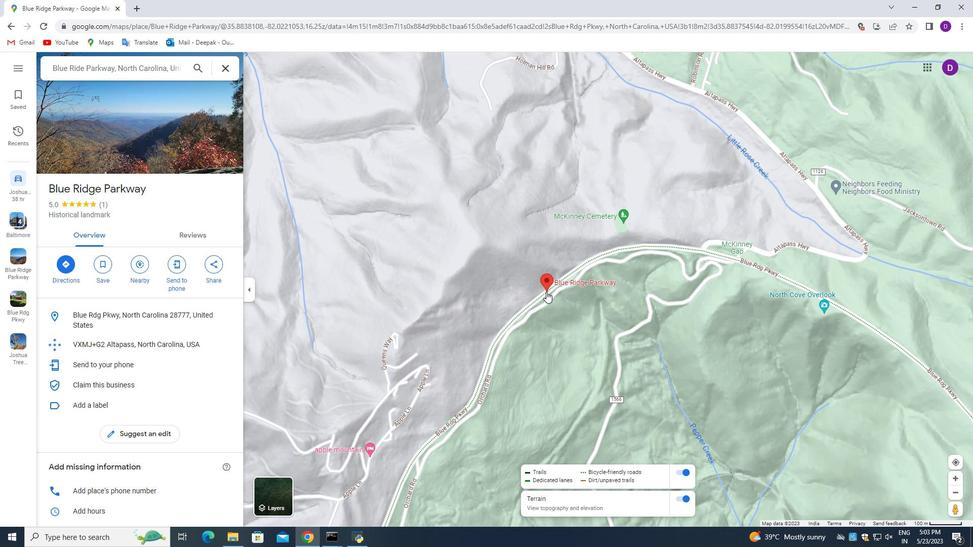
Action: Mouse moved to (546, 291)
Screenshot: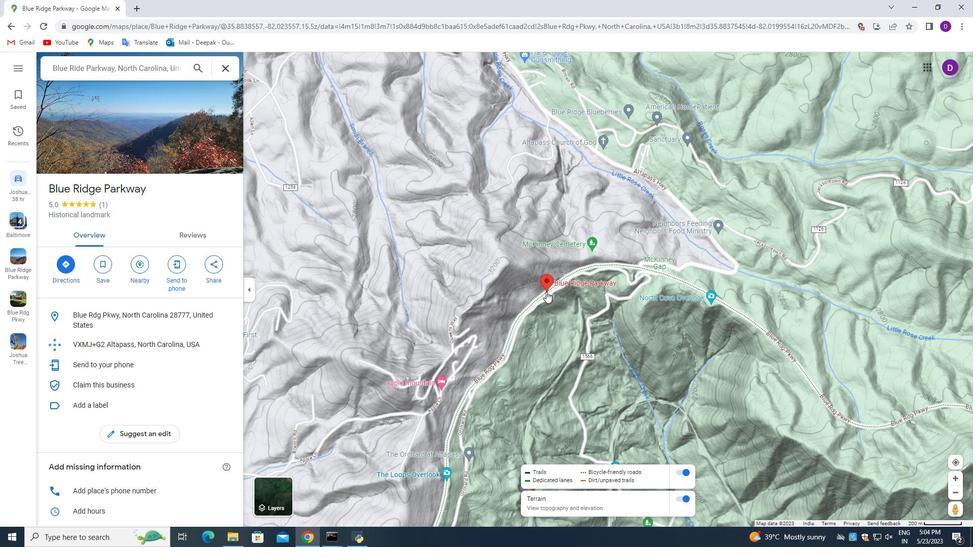 
Action: Mouse scrolled (546, 290) with delta (0, 0)
Screenshot: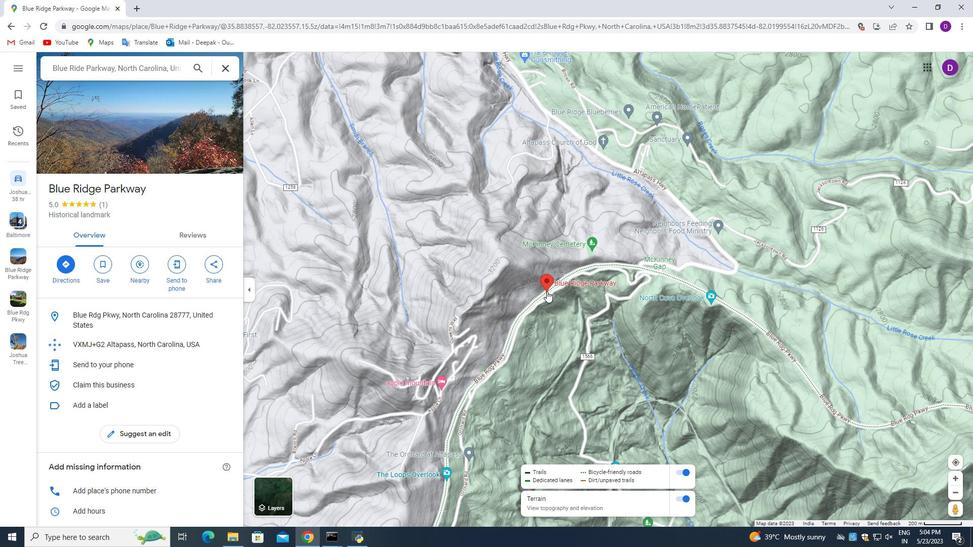 
Action: Mouse scrolled (546, 290) with delta (0, 0)
Screenshot: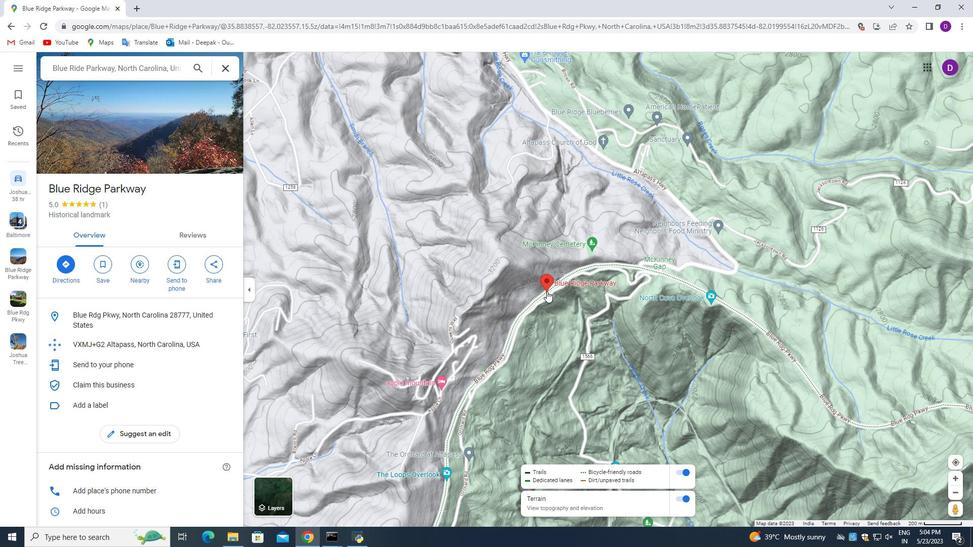 
Action: Mouse scrolled (546, 290) with delta (0, 0)
Screenshot: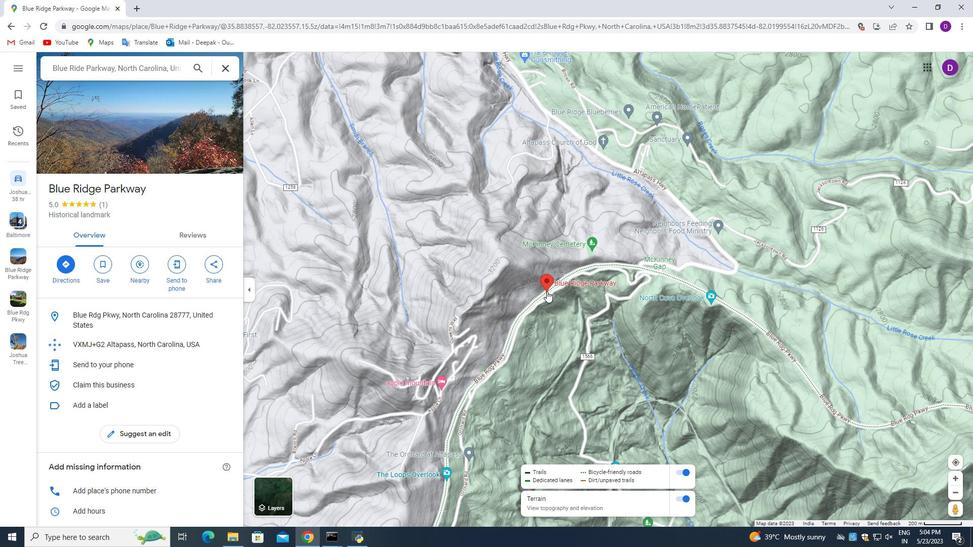 
Action: Mouse scrolled (546, 290) with delta (0, 0)
Screenshot: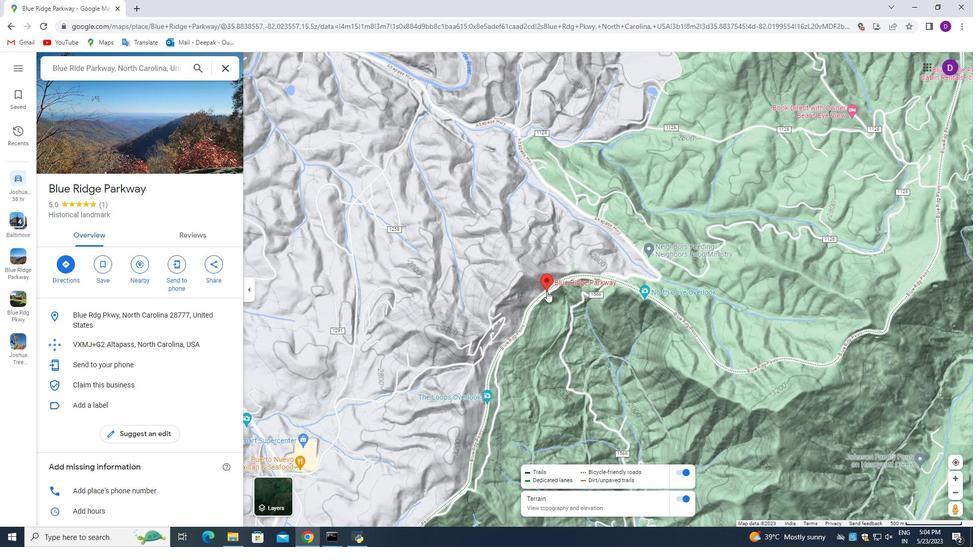 
Action: Mouse scrolled (546, 290) with delta (0, 0)
Screenshot: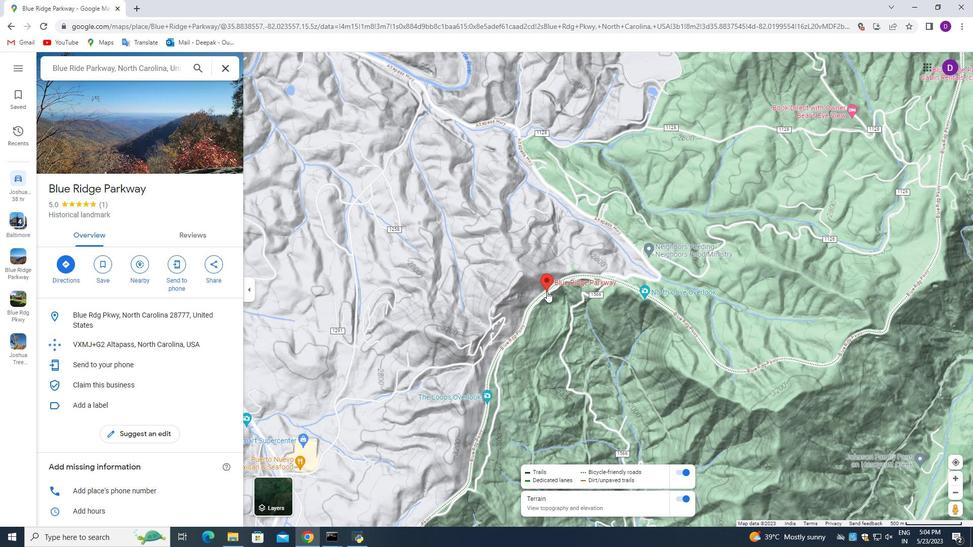 
Action: Mouse moved to (547, 291)
Screenshot: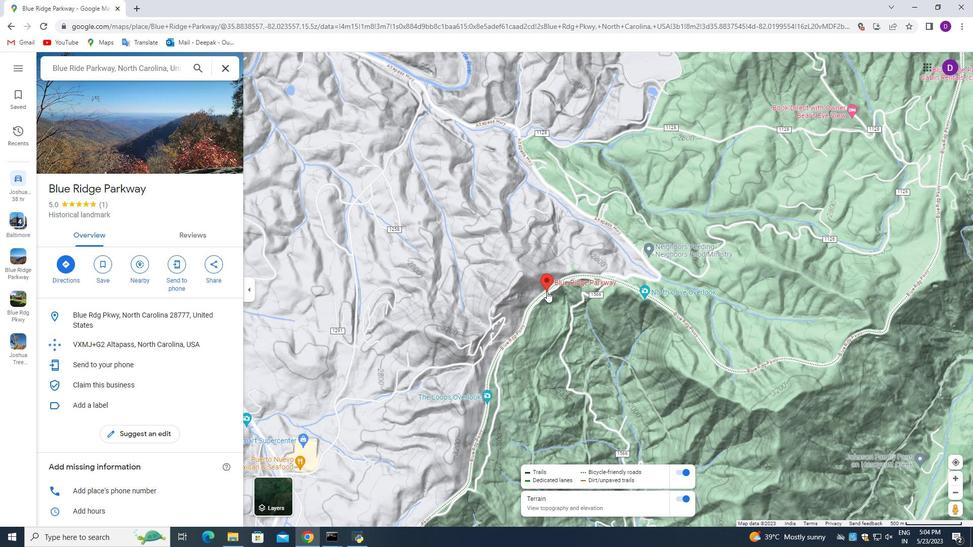 
Action: Mouse scrolled (547, 290) with delta (0, 0)
Screenshot: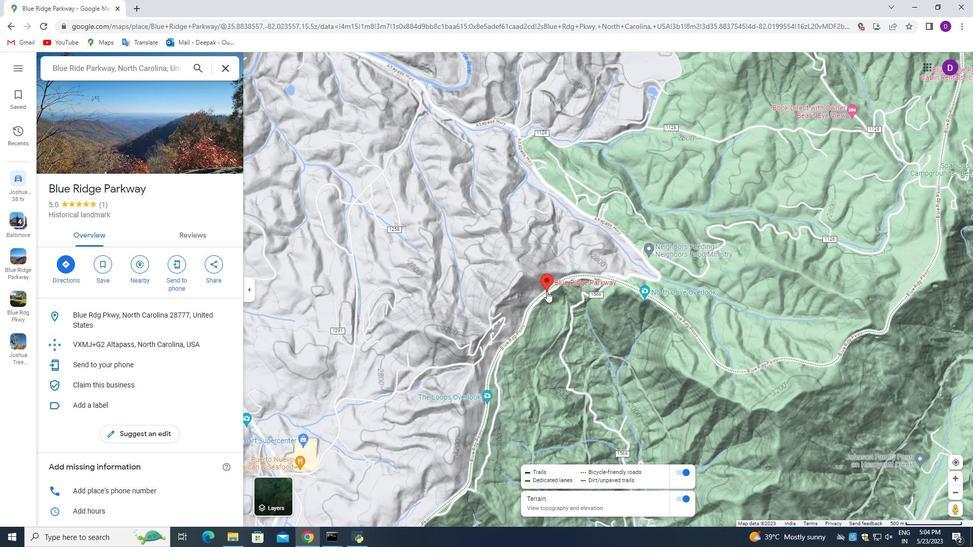 
